 Task: Select Grocery. Add to cart, from Total Wine & More for 3390 Emily Renzelli Boulevard, San Francisco, California 94103, Cell Number 831-612-1938, following items : McFarlane''s Reserve Kentucky Straight Bourbon Whiskey (750 ml)_x000D_
 - 5, Stone Fear.Movie.Lions DIPA Can (16 oz x 6 ct)_x000D_
 - 1, Rogue Raspberry Tartlandia Sour Ale Can (12 oz)_x000D_
 - 3, Smirnoff Ice Screwdriver Bottle (11 oz x 6 ct)_x000D_
 - 5, Ropiteau Pinot Noir (750 ml)_x000D_
 - 1, Tullamore Dew (750 ml)_x000D_
 - 5, Pepsi Can (7.5 oz x 6 ct)_x000D_
 - 3, Gatorade Fruit Punch (28 oz)_x000D_
 - 1, Sol Bottle (11 oz x 12 ct)_x000D_
 - 5, Good Crisp Original (5.6 oz)_x000D_
 - 1
Action: Mouse moved to (308, 105)
Screenshot: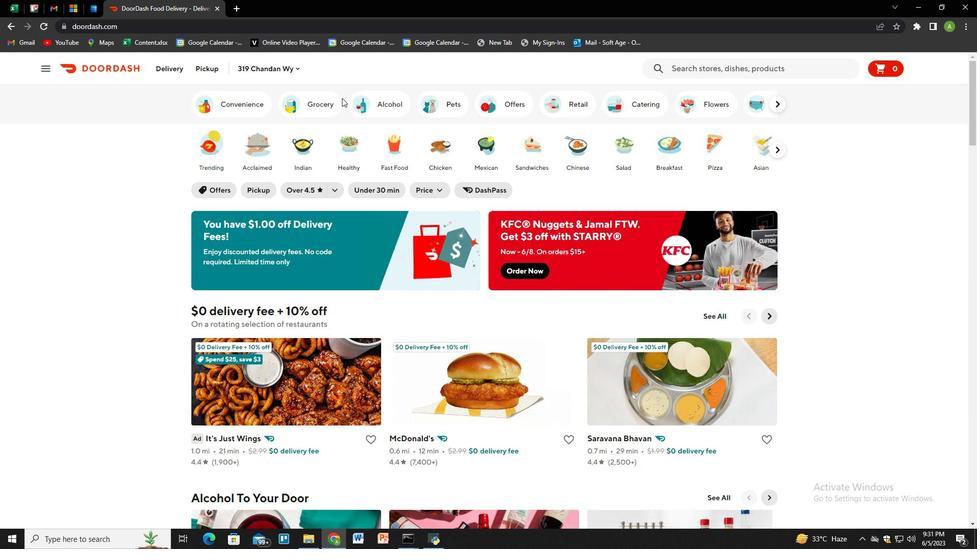 
Action: Mouse pressed left at (308, 105)
Screenshot: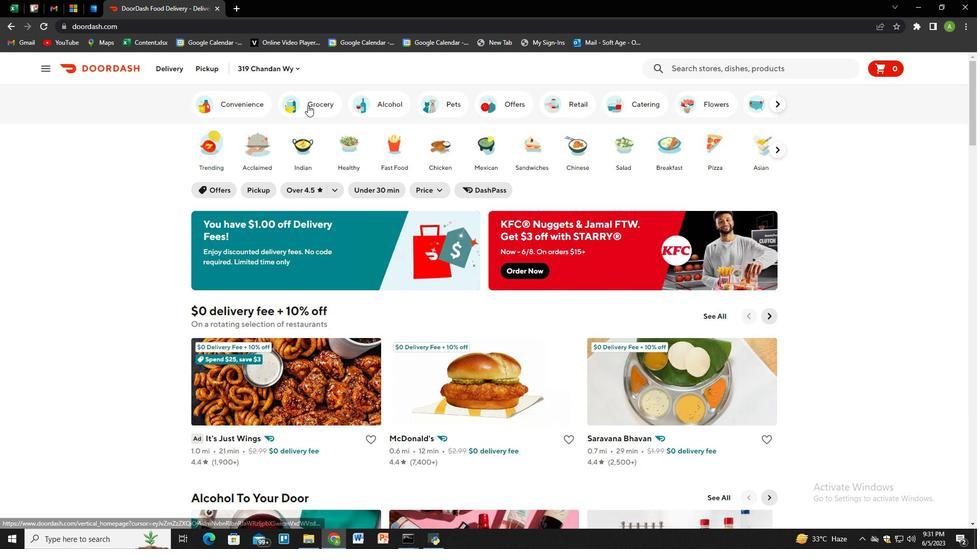 
Action: Mouse moved to (557, 498)
Screenshot: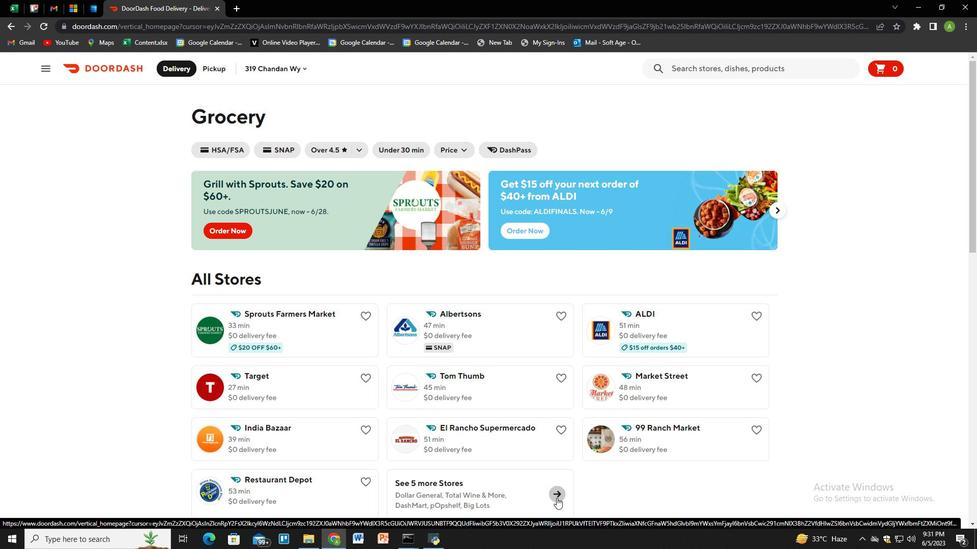 
Action: Mouse pressed left at (557, 498)
Screenshot: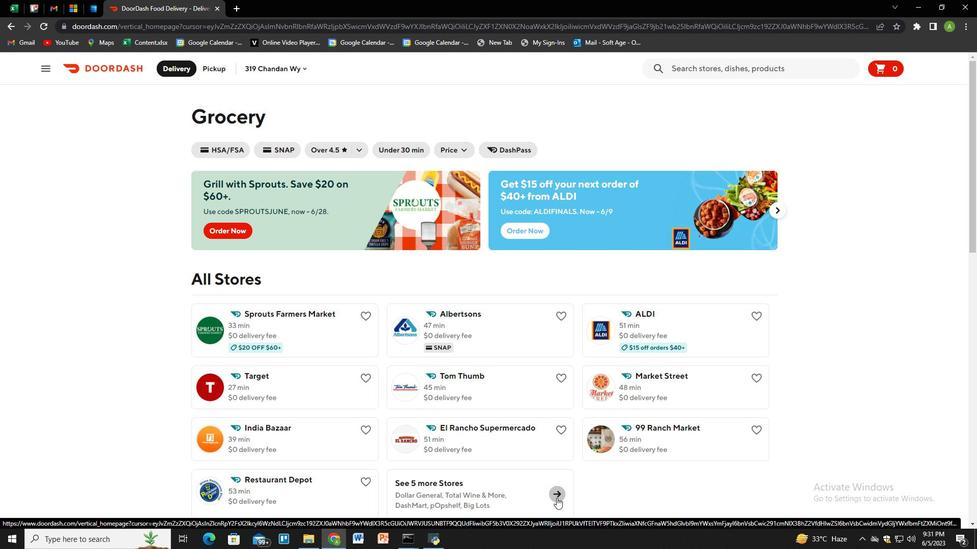 
Action: Mouse moved to (648, 322)
Screenshot: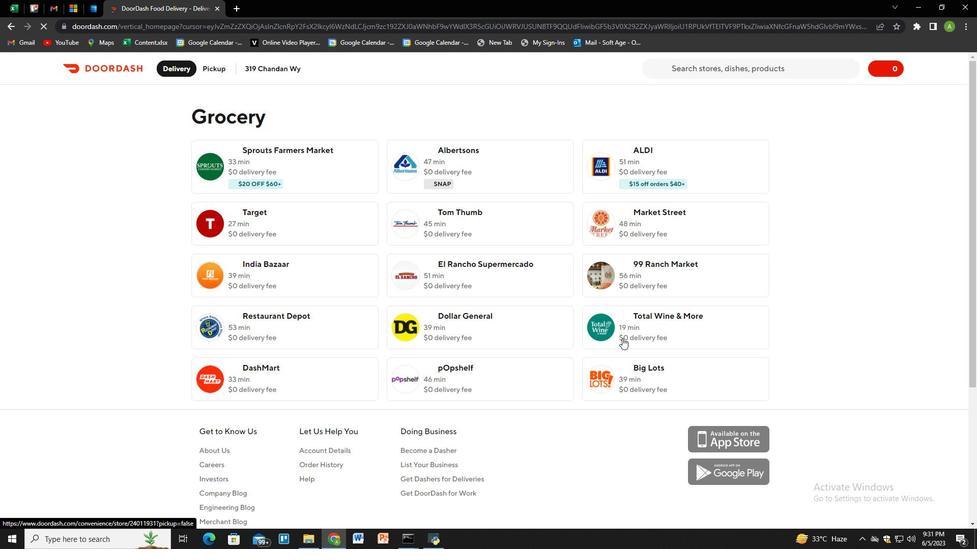 
Action: Mouse pressed left at (648, 322)
Screenshot: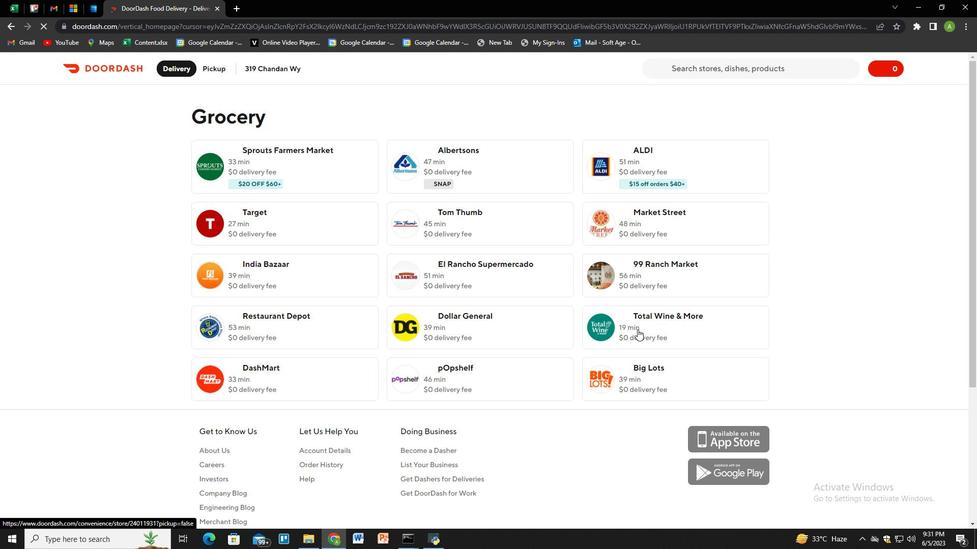 
Action: Mouse moved to (217, 68)
Screenshot: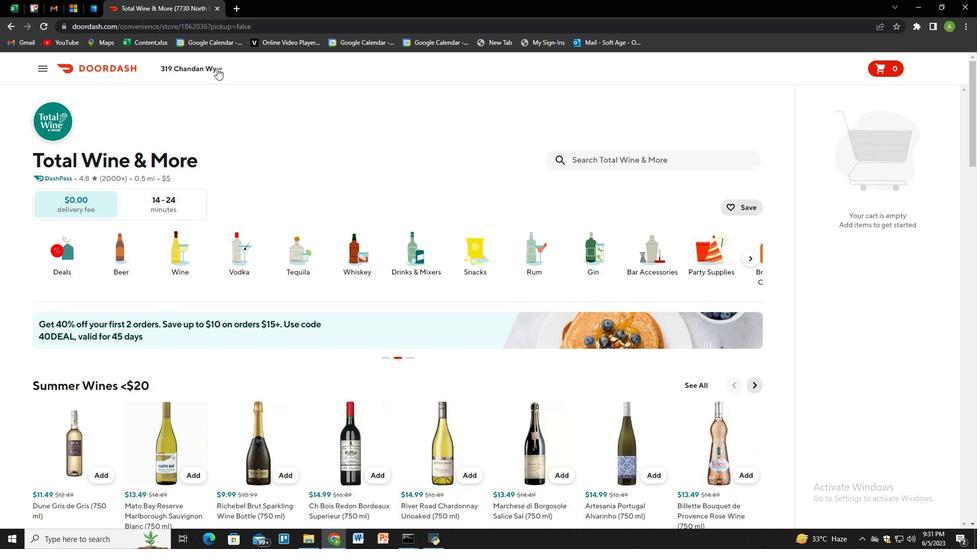 
Action: Mouse pressed left at (217, 68)
Screenshot: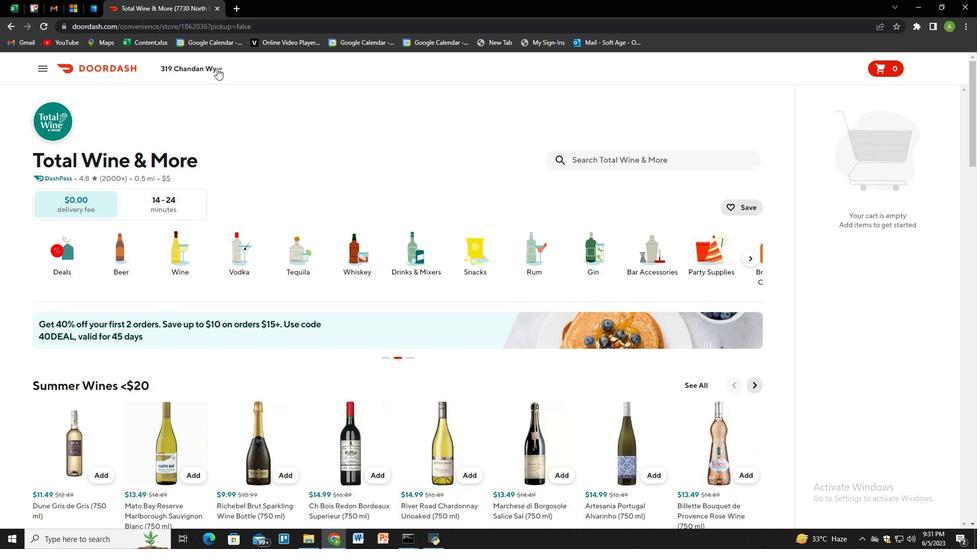 
Action: Mouse moved to (220, 110)
Screenshot: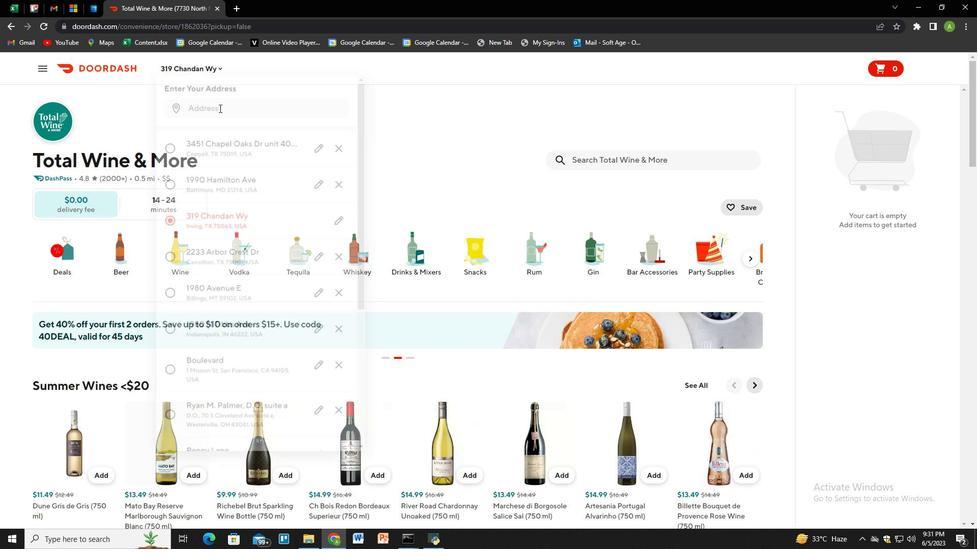 
Action: Mouse pressed left at (220, 110)
Screenshot: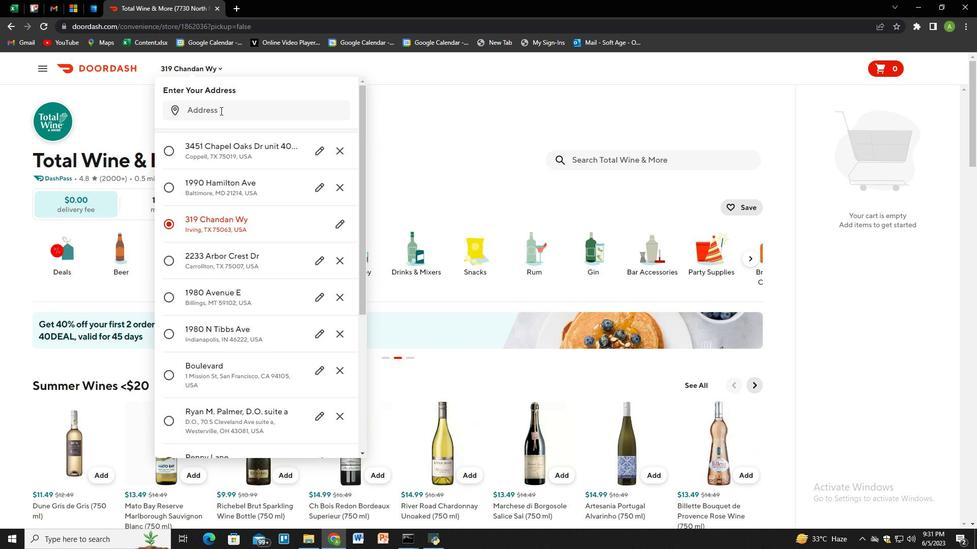 
Action: Key pressed 3390<Key.space>emily<Key.space>renzelli<Key.space>boulr<Key.backspace>evard,<Key.space>francisco,<Key.space>california<Key.space>94103<Key.enter>
Screenshot: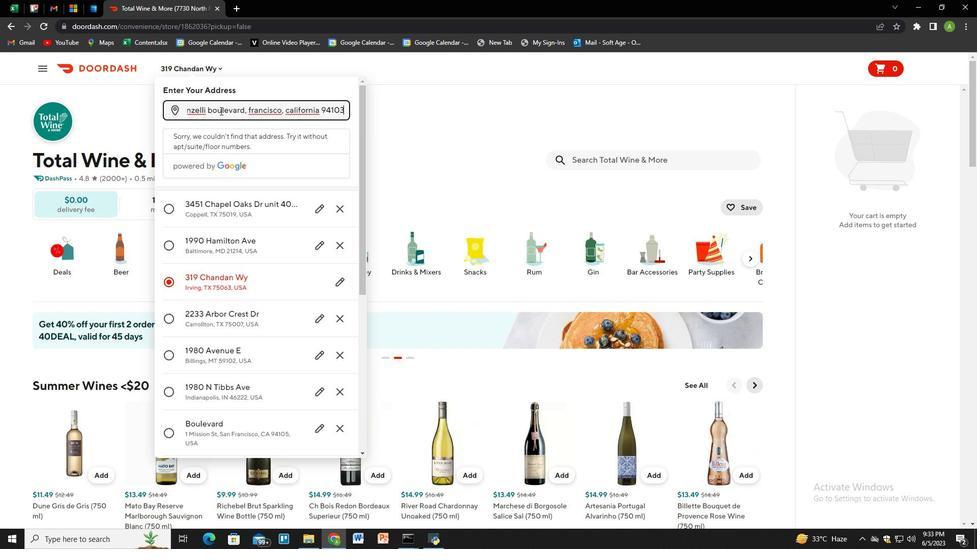 
Action: Mouse moved to (307, 426)
Screenshot: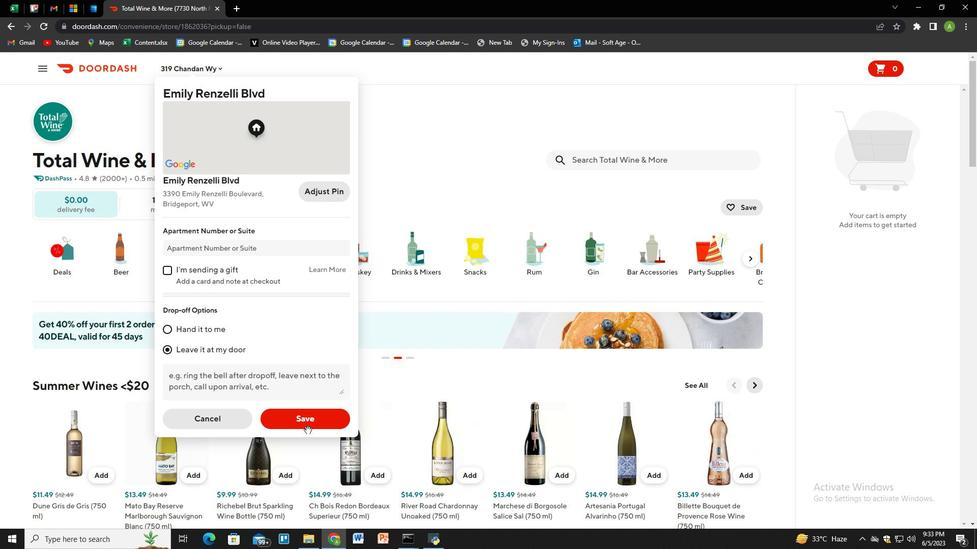 
Action: Mouse scrolled (307, 426) with delta (0, 0)
Screenshot: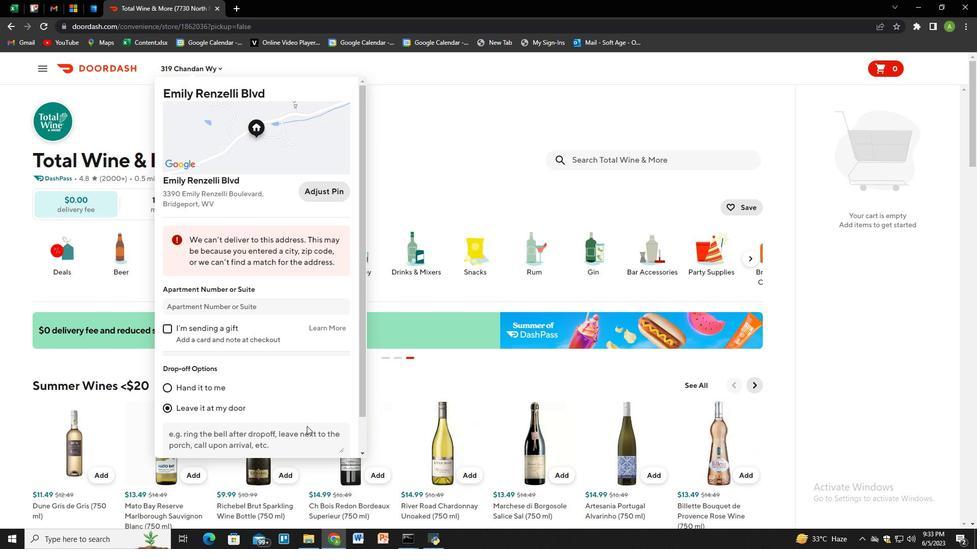 
Action: Mouse scrolled (307, 426) with delta (0, 0)
Screenshot: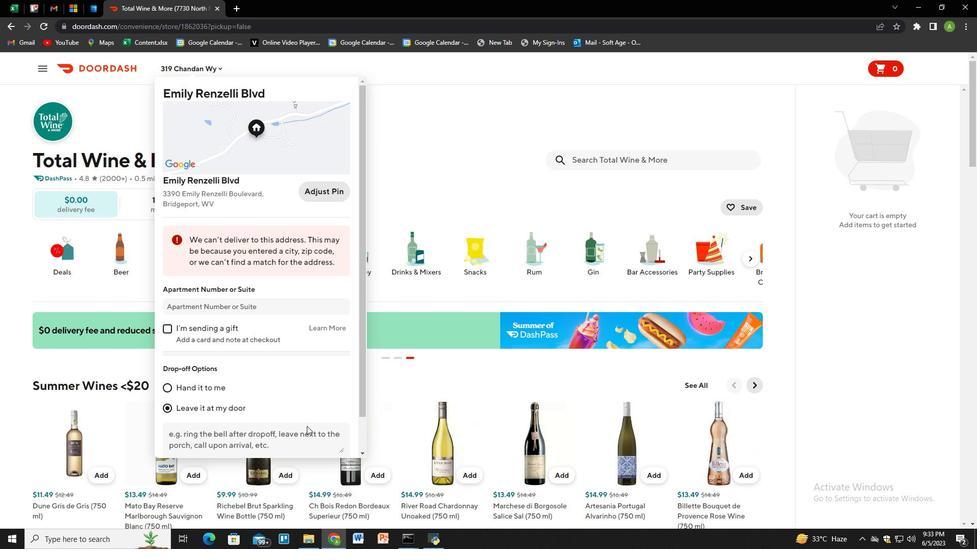 
Action: Mouse scrolled (307, 427) with delta (0, 0)
Screenshot: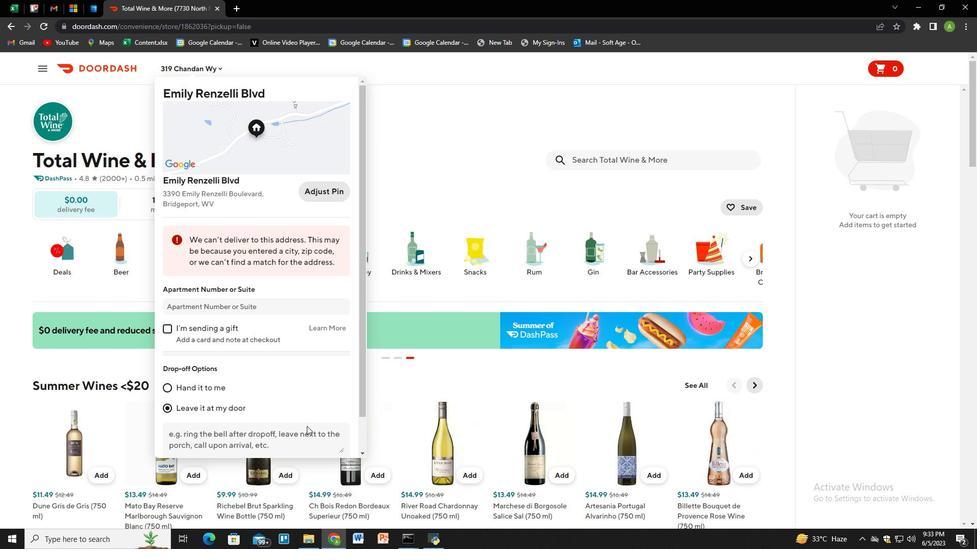 
Action: Mouse moved to (311, 442)
Screenshot: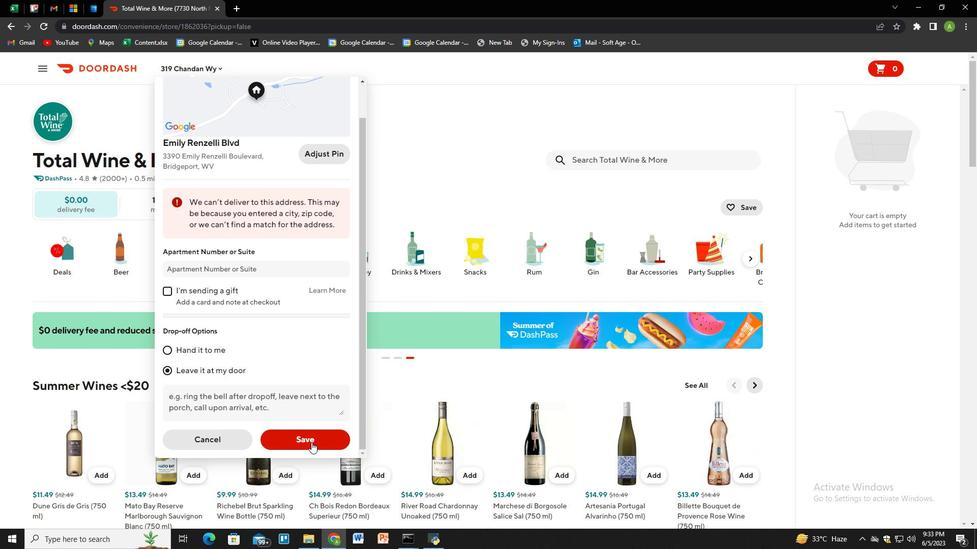 
Action: Mouse pressed left at (311, 442)
Screenshot: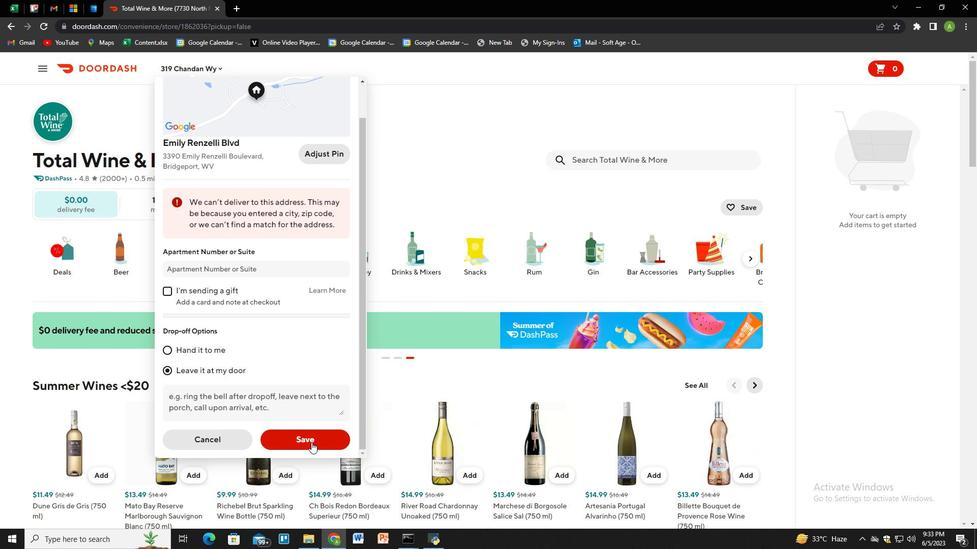 
Action: Mouse moved to (611, 160)
Screenshot: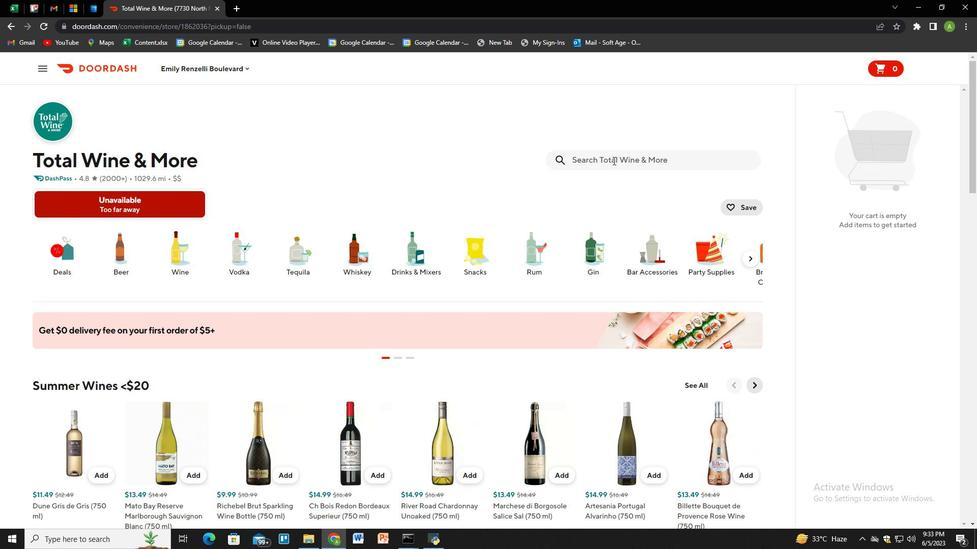 
Action: Mouse pressed left at (611, 160)
Screenshot: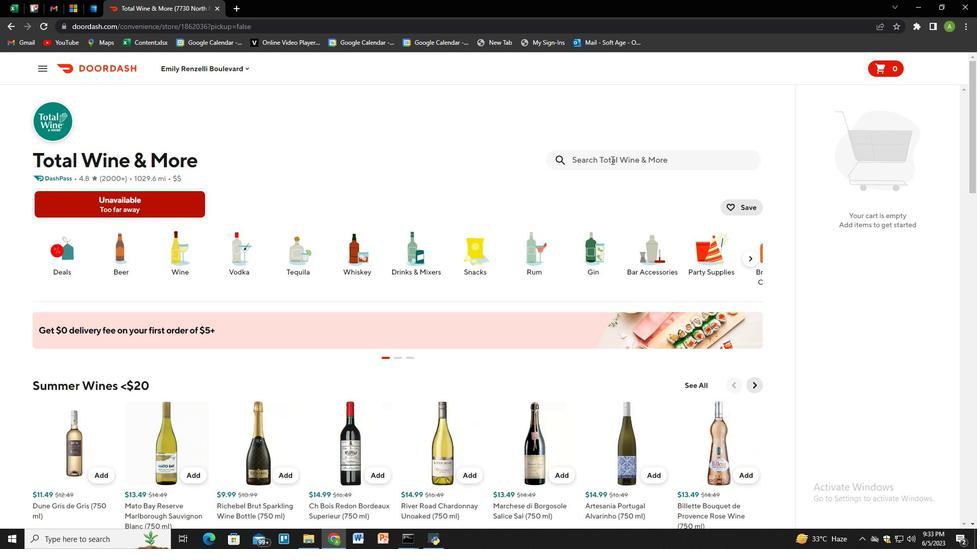 
Action: Key pressed mcfarlane<Key.shift_r>"s<Key.space>reserve<Key.space>kentucky<Key.space>straight<Key.space>bourbon<Key.space>whiskey<Key.space><Key.shift_r><Key.shift_r><Key.shift_r><Key.shift_r><Key.shift_r><Key.shift_r><Key.shift_r>(750<Key.space>ml<Key.shift_r>)<Key.enter>
Screenshot: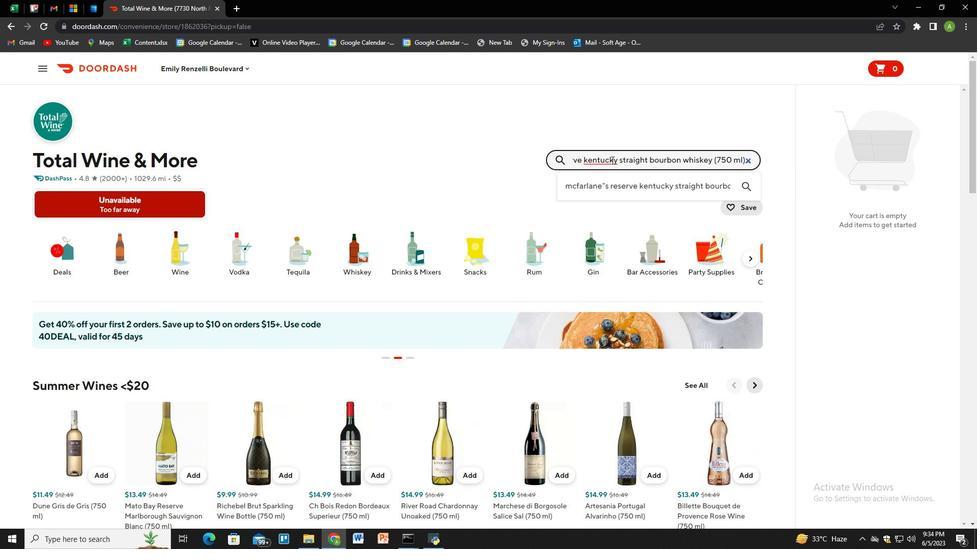 
Action: Mouse moved to (176, 261)
Screenshot: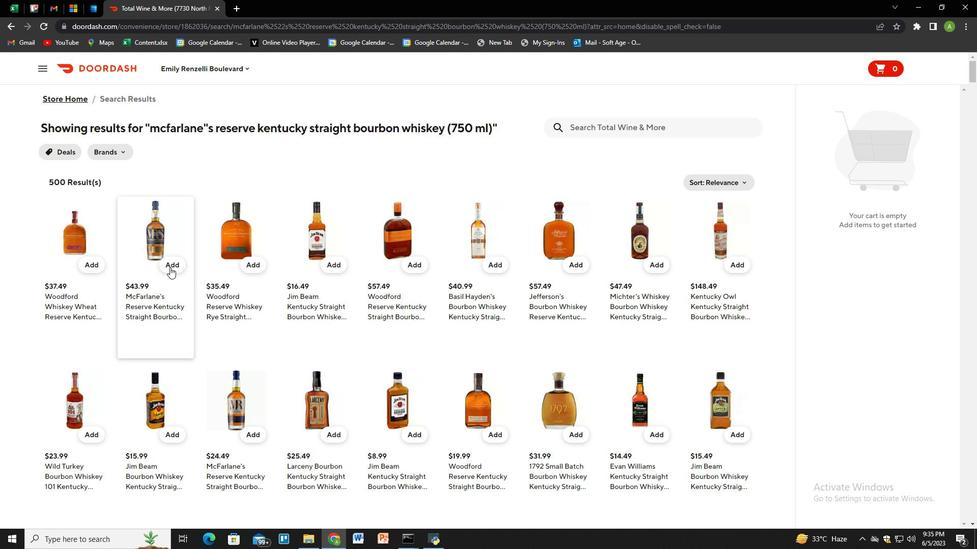 
Action: Mouse pressed left at (176, 261)
Screenshot: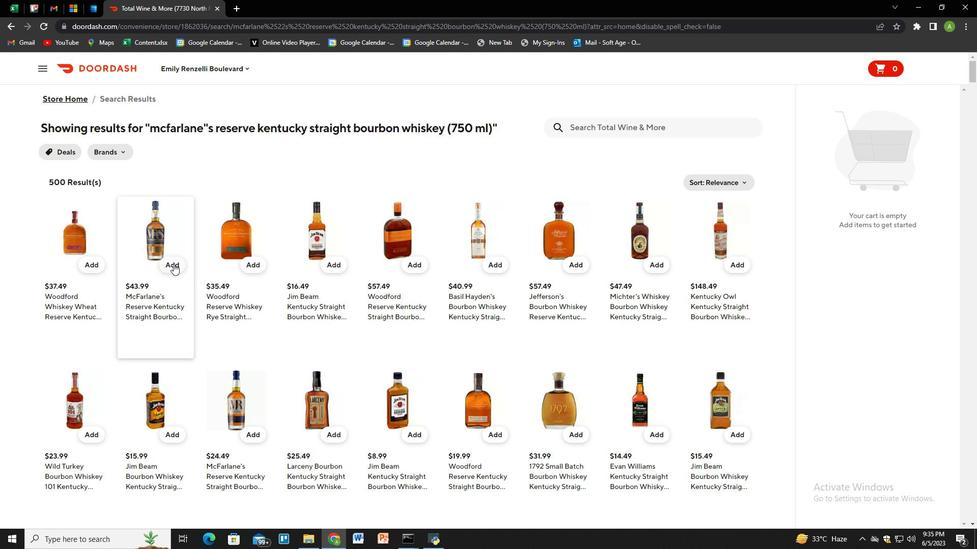 
Action: Mouse moved to (944, 179)
Screenshot: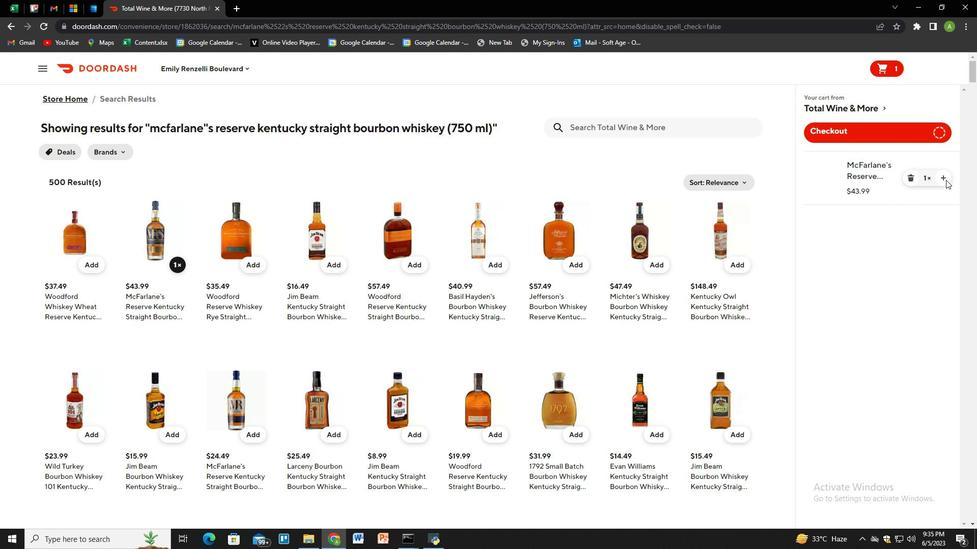 
Action: Mouse pressed left at (944, 179)
Screenshot: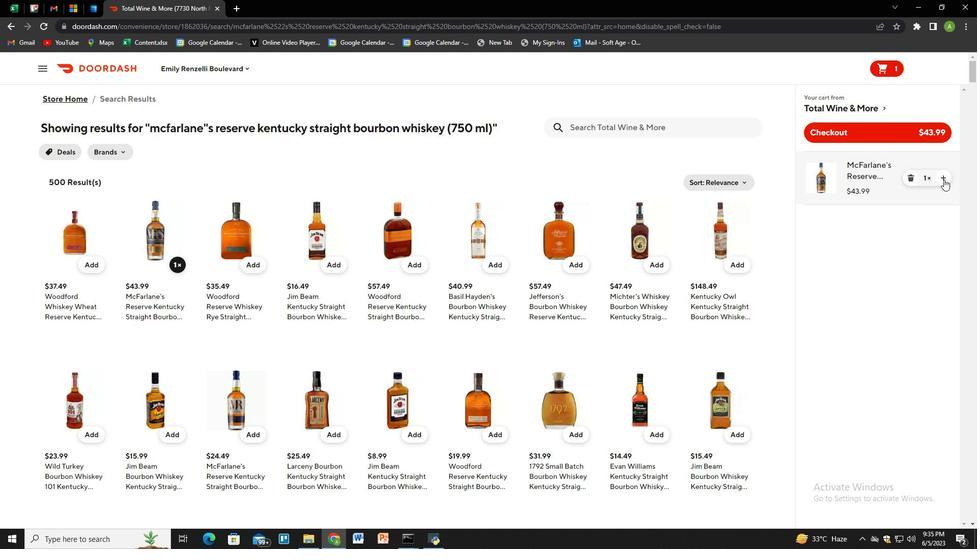 
Action: Mouse pressed left at (944, 179)
Screenshot: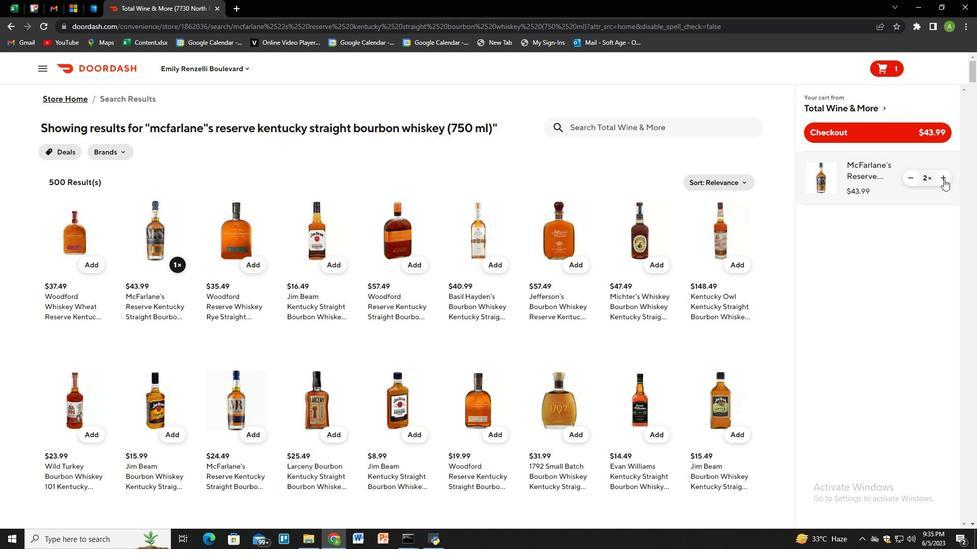 
Action: Mouse pressed left at (944, 179)
Screenshot: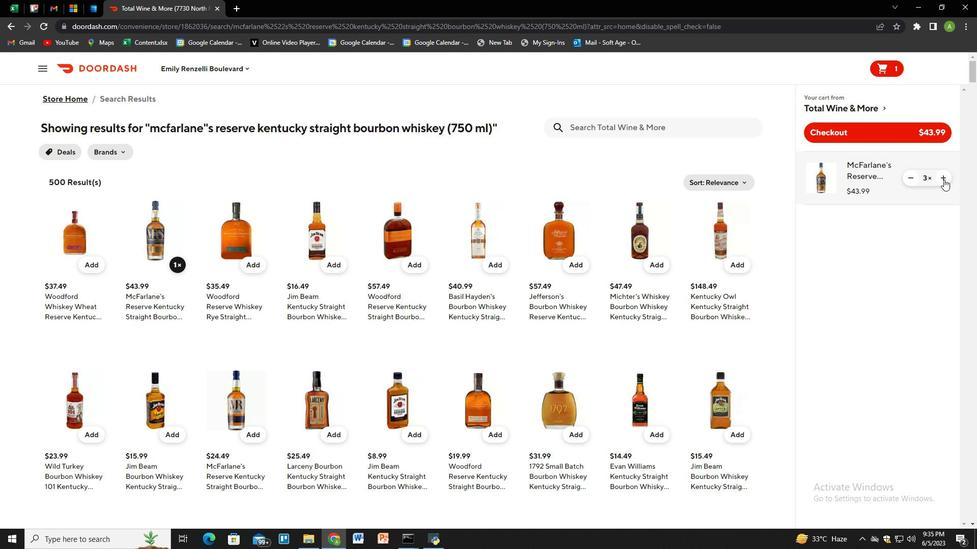 
Action: Mouse pressed left at (944, 179)
Screenshot: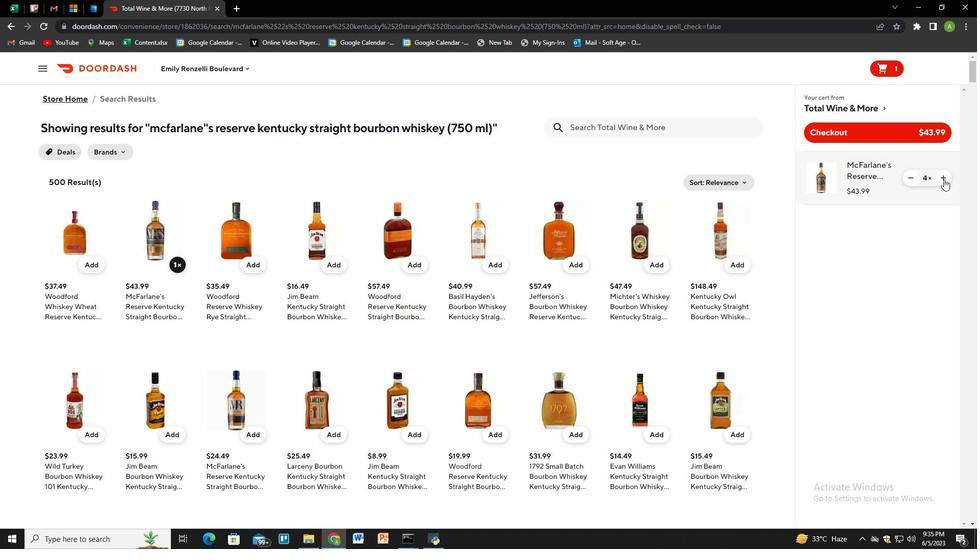 
Action: Mouse moved to (629, 126)
Screenshot: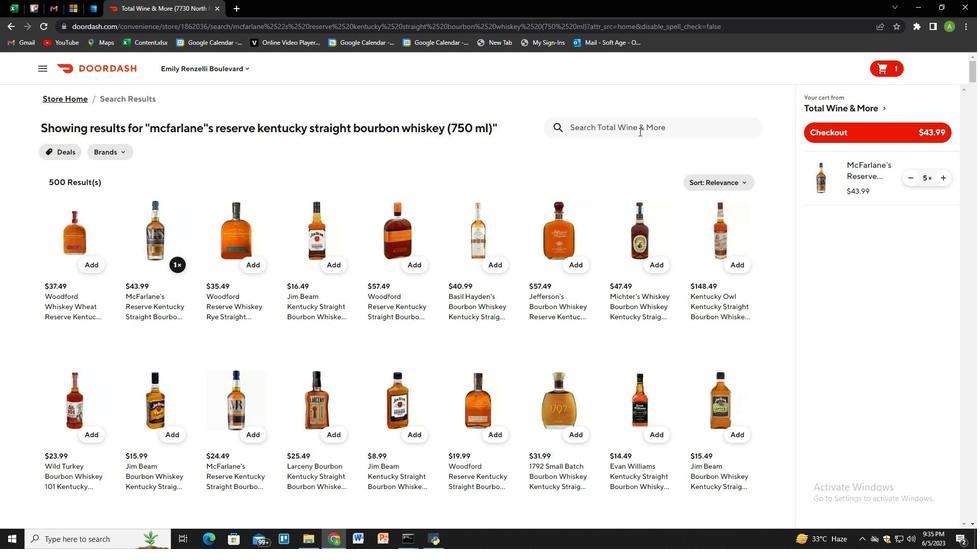 
Action: Mouse pressed left at (629, 126)
Screenshot: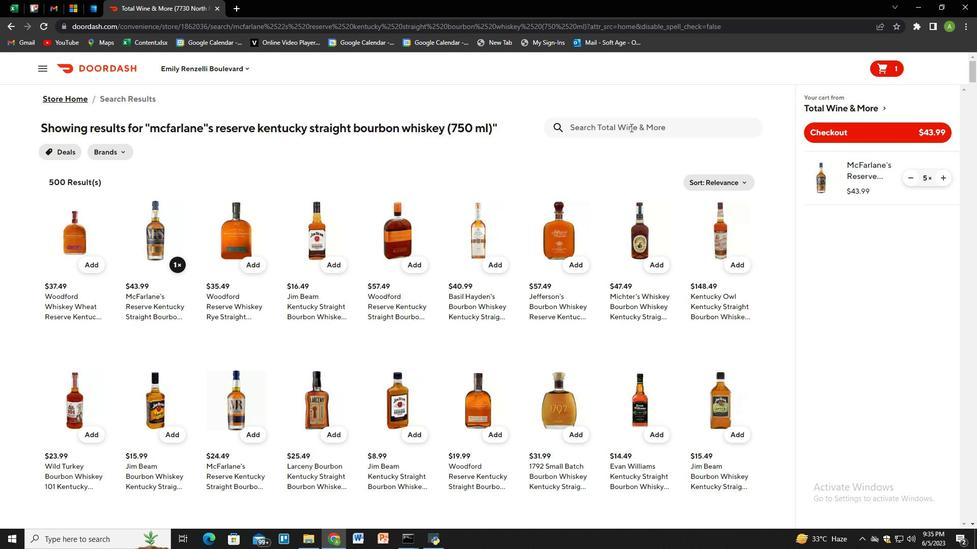 
Action: Mouse moved to (627, 126)
Screenshot: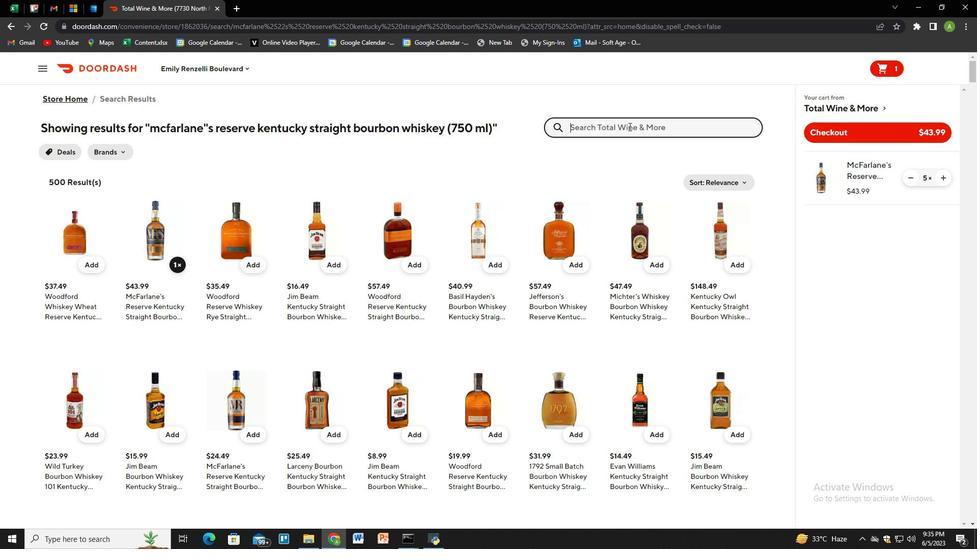 
Action: Key pressed stone<Key.space>fer<Key.backspace>ar.<Key.space>movir<Key.backspace>e.lions<Key.space>dipa<Key.space>can<Key.space><Key.shift_r>(16<Key.space>oz<Key.space>x<Key.space>6<Key.space>ct<Key.shift_r>)<Key.enter>
Screenshot: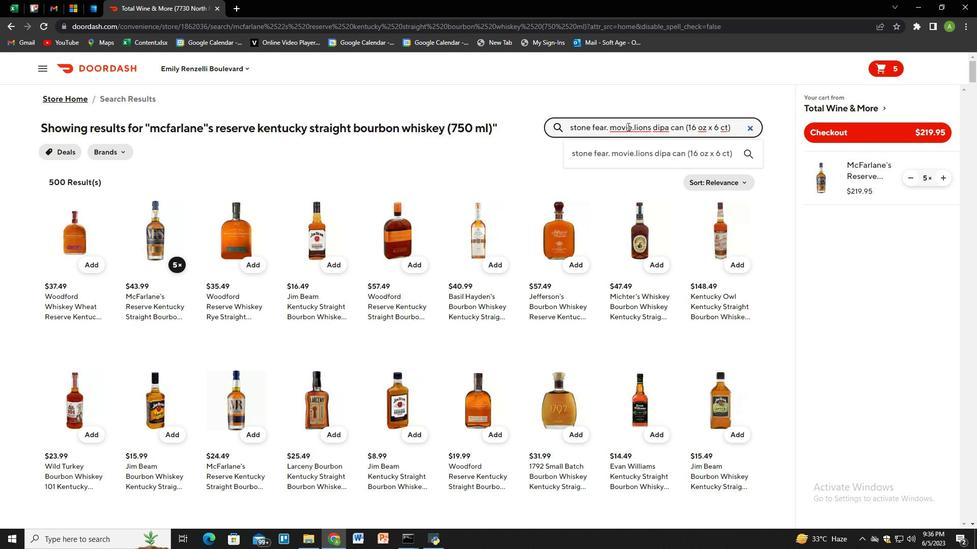 
Action: Mouse moved to (666, 128)
Screenshot: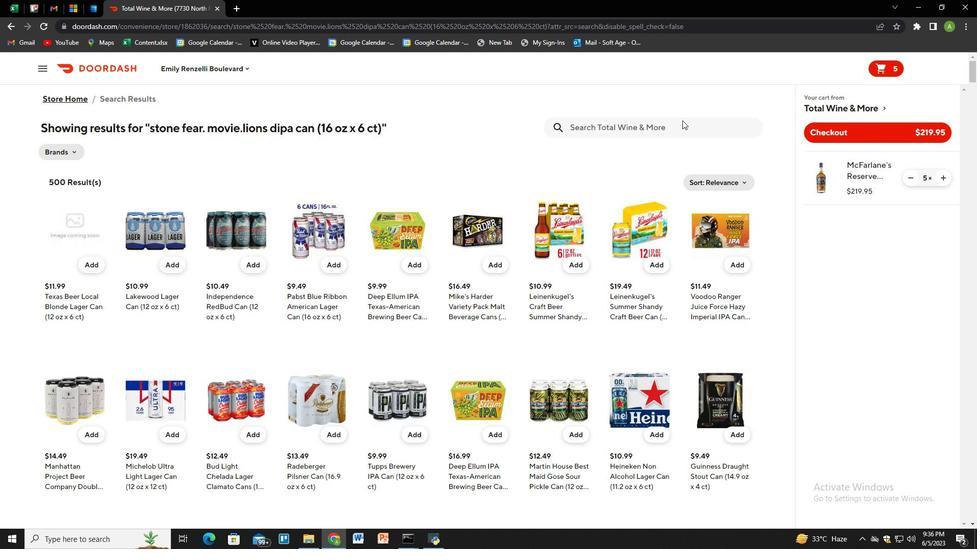 
Action: Mouse pressed left at (666, 128)
Screenshot: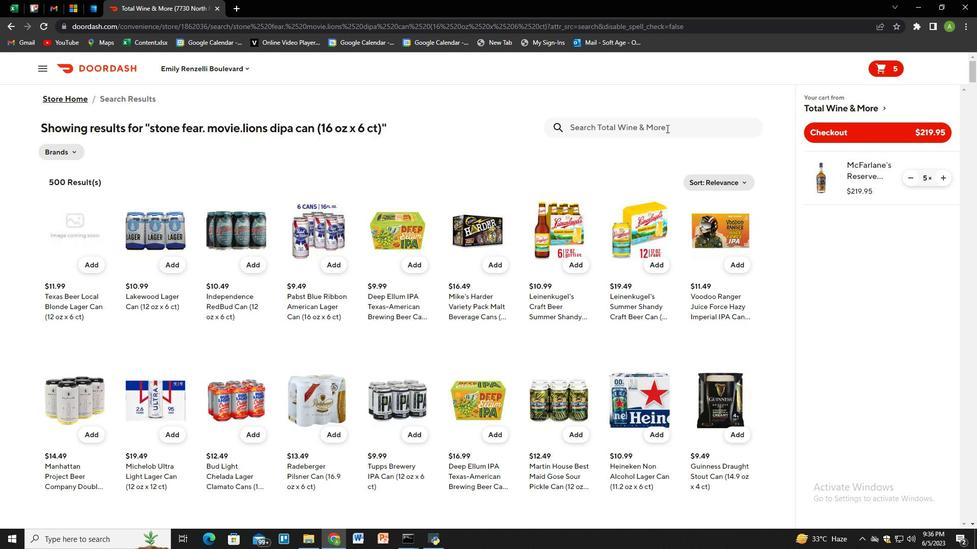 
Action: Key pressed rogue<Key.space>raspberry<Key.space>tartlandia<Key.space>sour<Key.space>ale<Key.space>can<Key.space><Key.shift_r>(12<Key.space>oz<Key.shift_r>)<Key.enter>
Screenshot: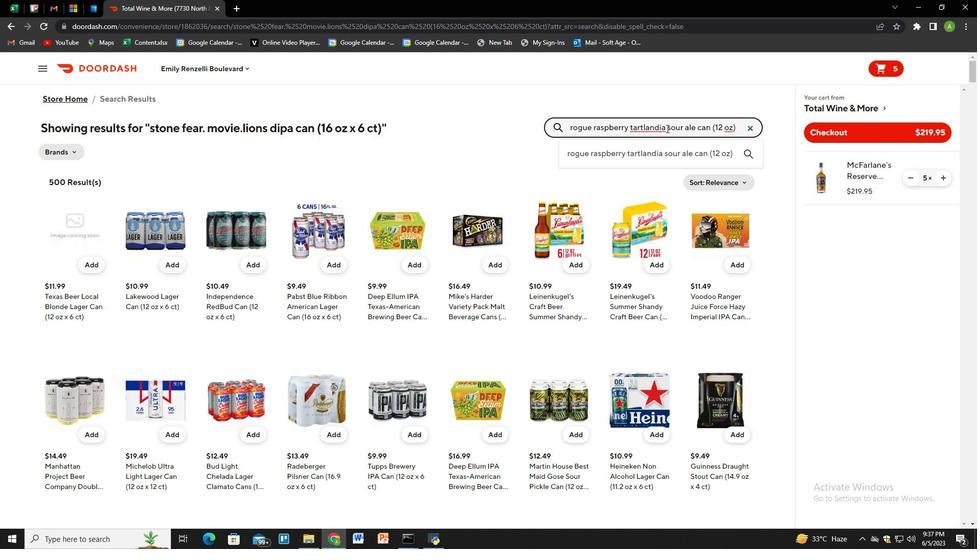
Action: Mouse moved to (94, 263)
Screenshot: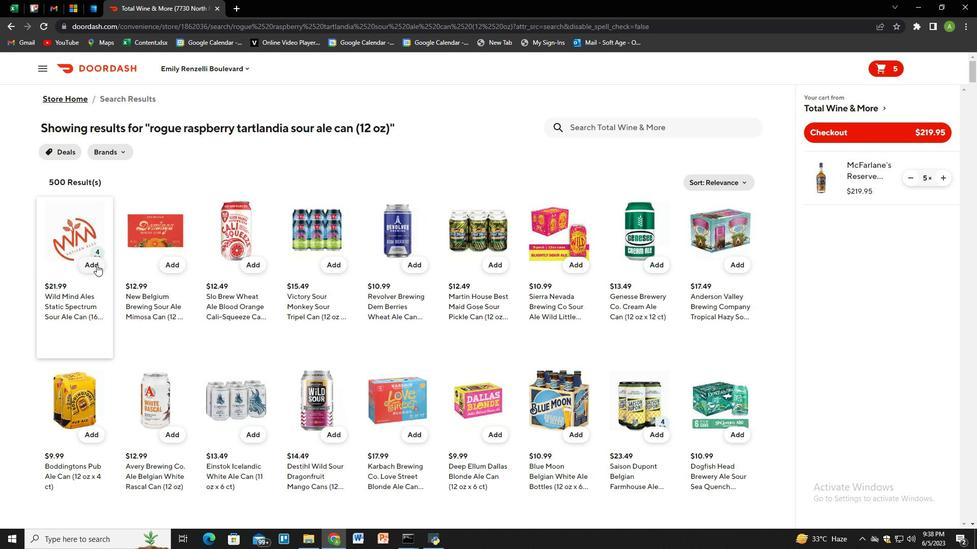 
Action: Mouse pressed left at (94, 263)
Screenshot: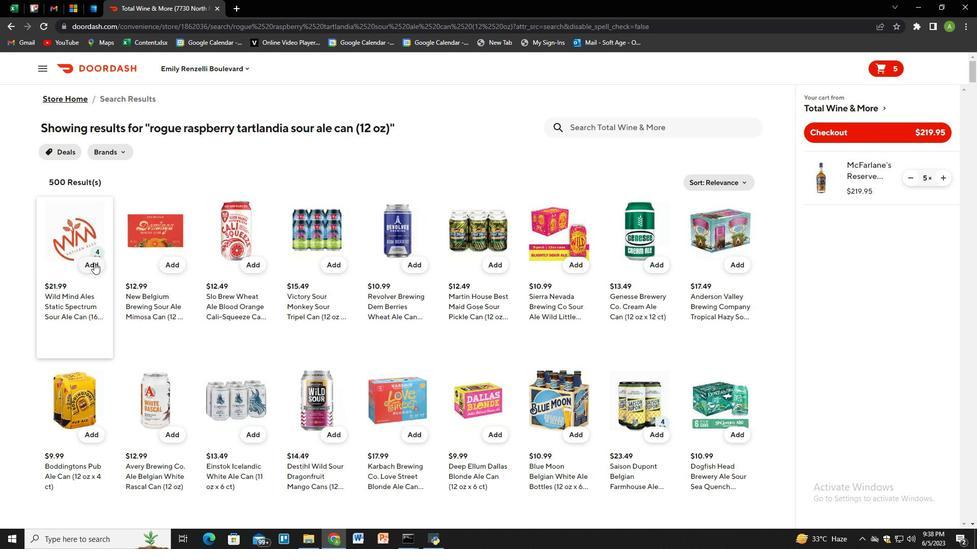 
Action: Mouse moved to (938, 230)
Screenshot: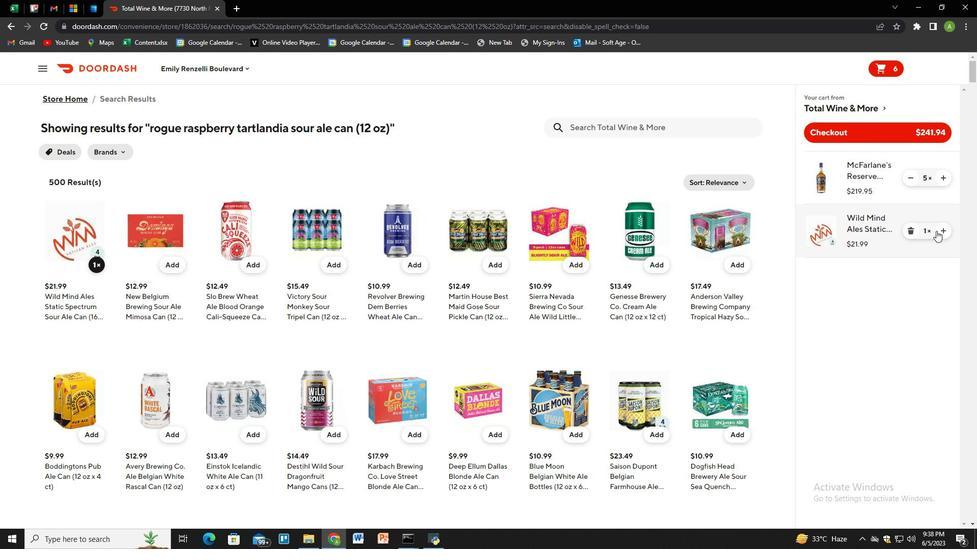 
Action: Mouse pressed left at (938, 230)
Screenshot: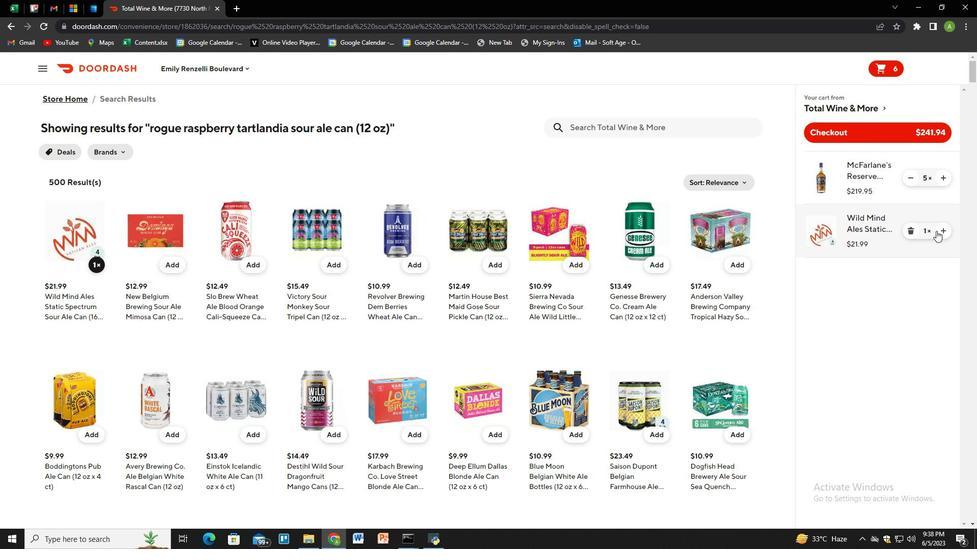 
Action: Mouse pressed left at (938, 230)
Screenshot: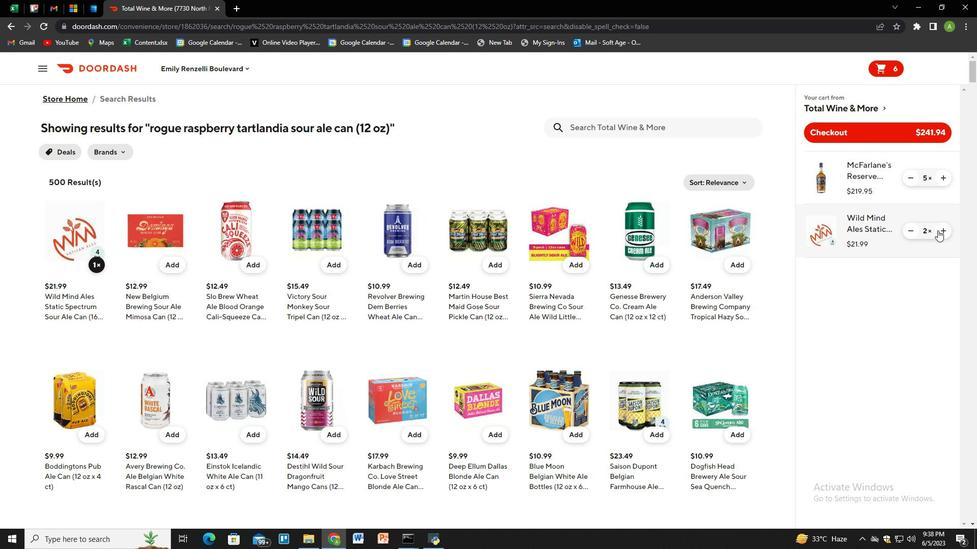 
Action: Mouse moved to (597, 120)
Screenshot: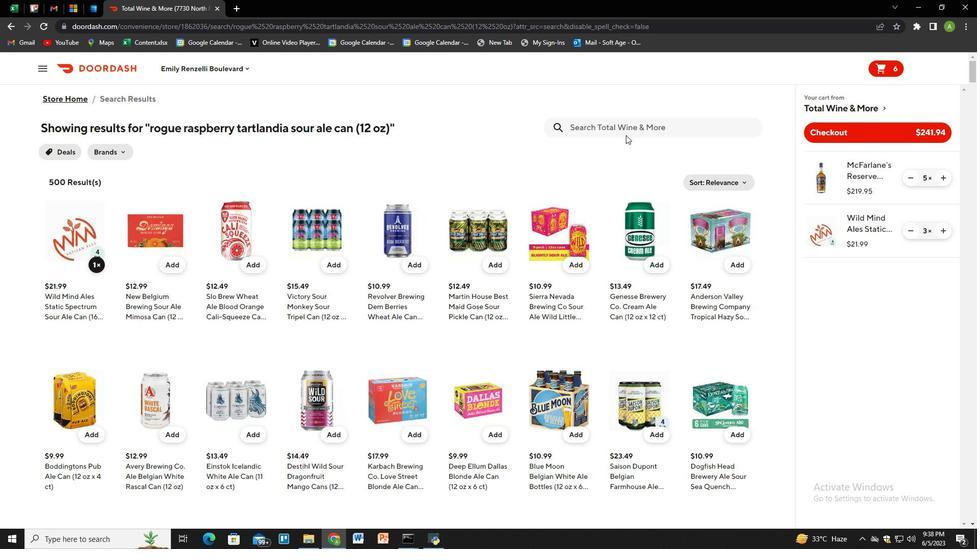 
Action: Mouse pressed left at (597, 120)
Screenshot: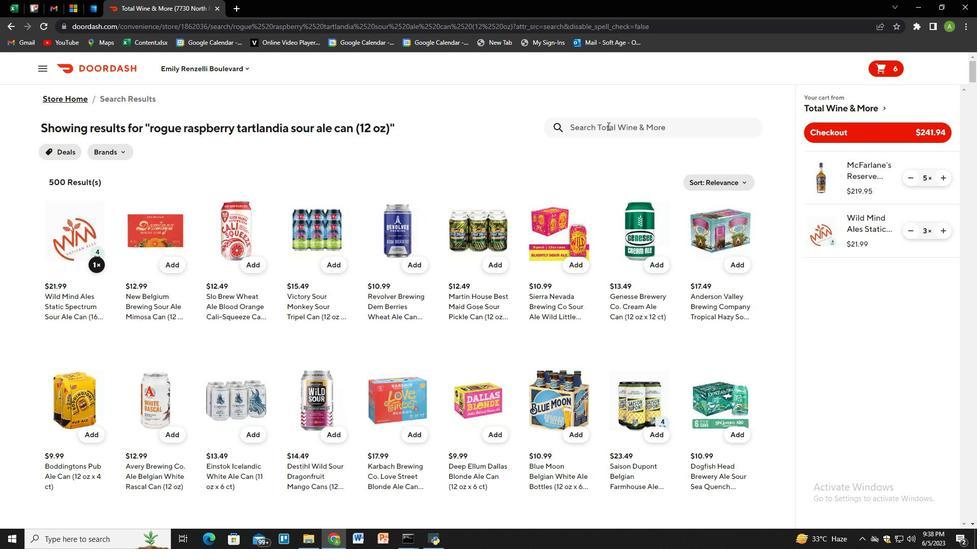 
Action: Mouse moved to (488, 162)
Screenshot: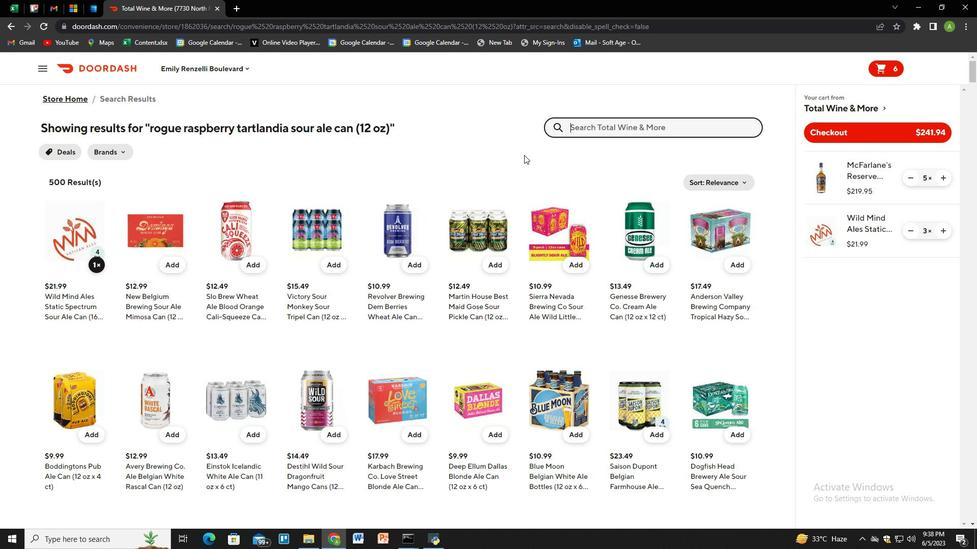 
Action: Key pressed smirnoff<Key.space>ice<Key.space>screwdriver<Key.space>bottle<Key.space><Key.shift_r>(11<Key.space>oz<Key.space>x<Key.space>6<Key.space>ct<Key.shift_r><Key.shift_r><Key.shift_r>)<Key.enter>
Screenshot: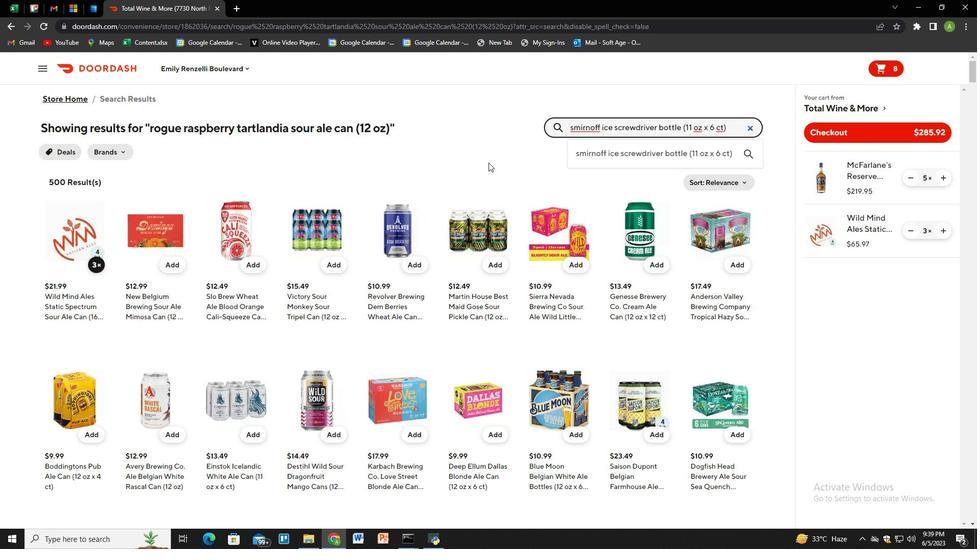
Action: Mouse moved to (87, 264)
Screenshot: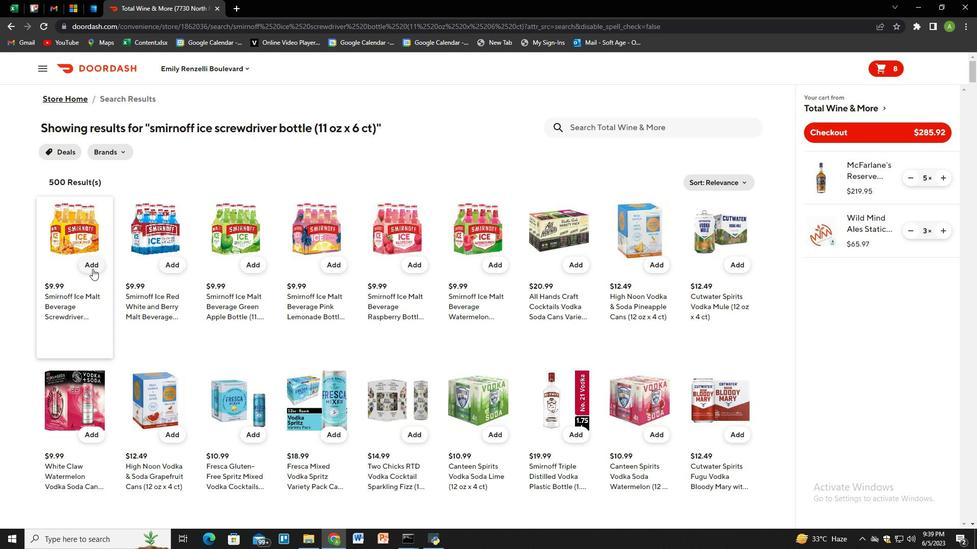 
Action: Mouse pressed left at (87, 264)
Screenshot: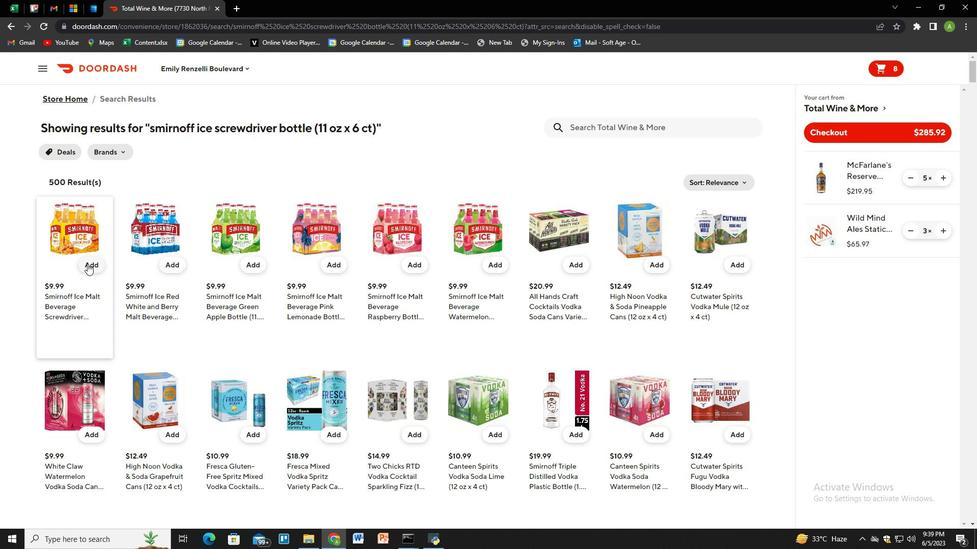 
Action: Mouse moved to (945, 280)
Screenshot: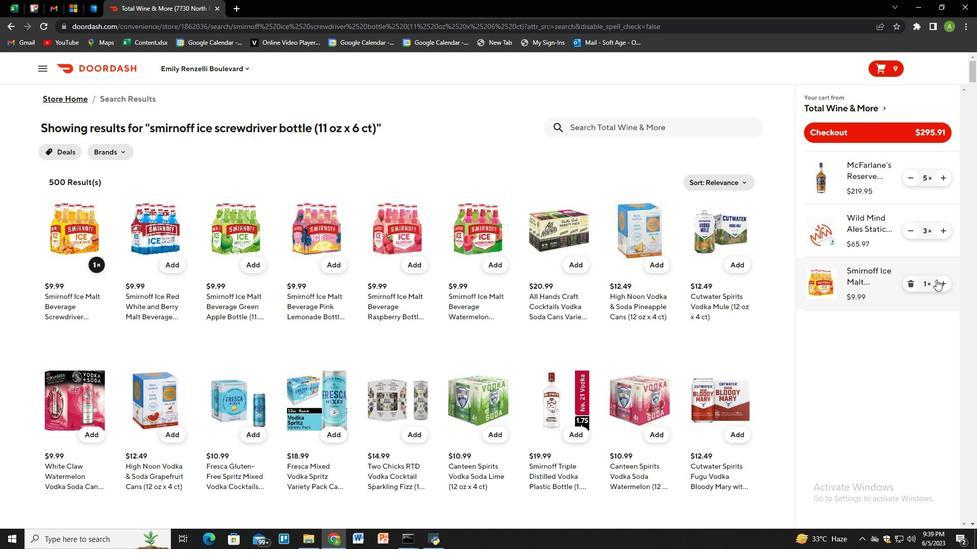 
Action: Mouse pressed left at (945, 280)
Screenshot: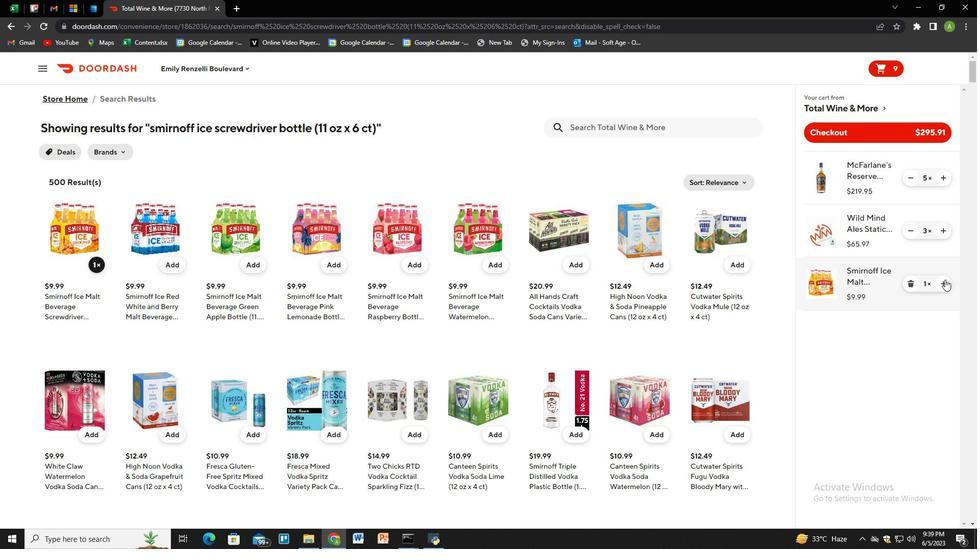 
Action: Mouse pressed left at (945, 280)
Screenshot: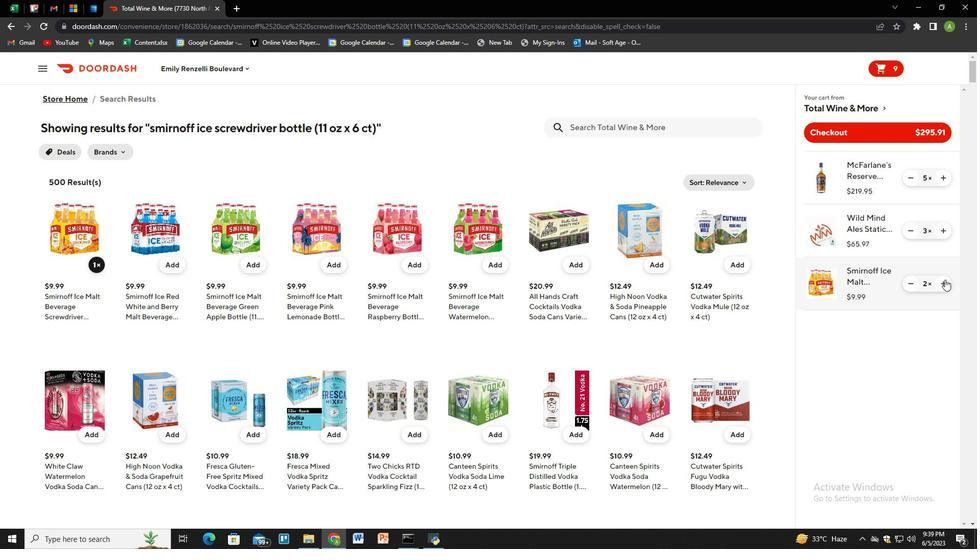 
Action: Mouse pressed left at (945, 280)
Screenshot: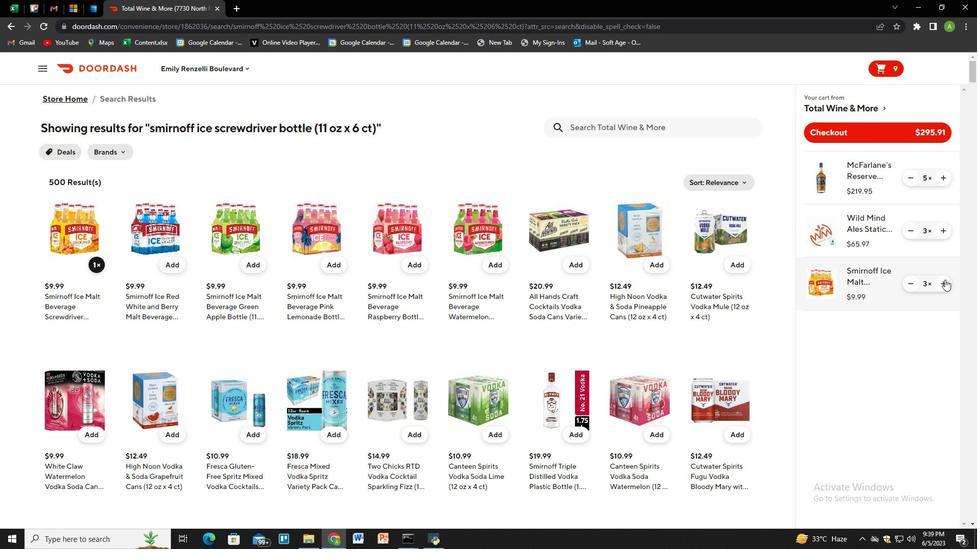 
Action: Mouse pressed left at (945, 280)
Screenshot: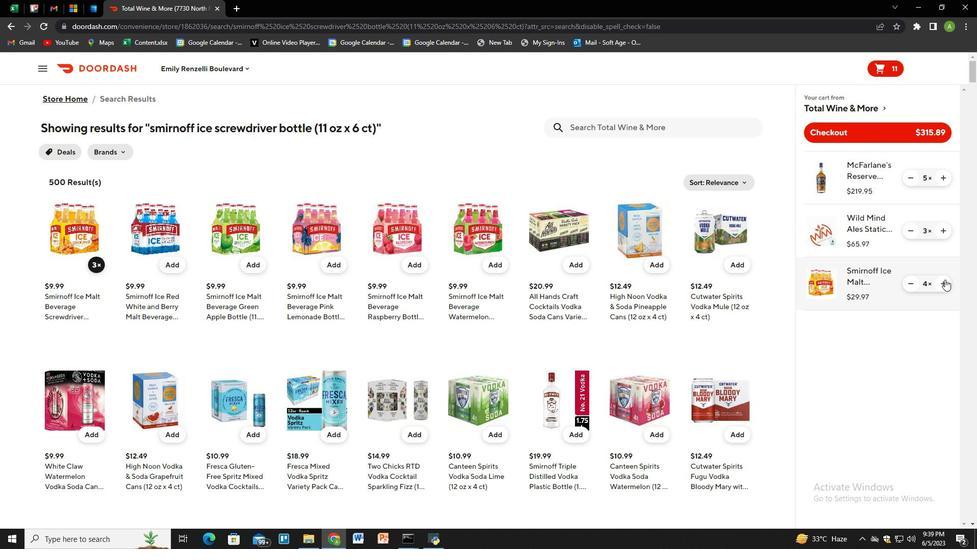 
Action: Mouse moved to (606, 128)
Screenshot: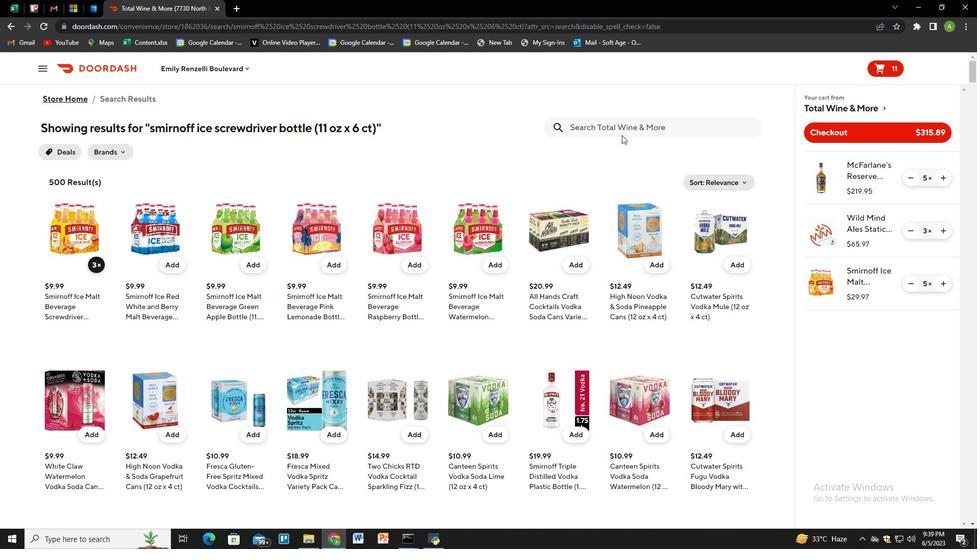 
Action: Mouse pressed left at (606, 128)
Screenshot: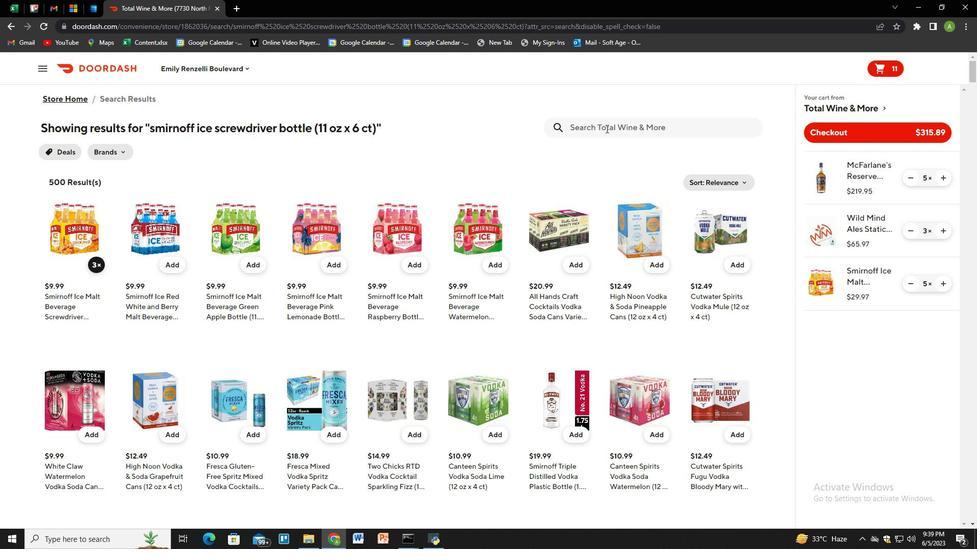 
Action: Mouse moved to (606, 128)
Screenshot: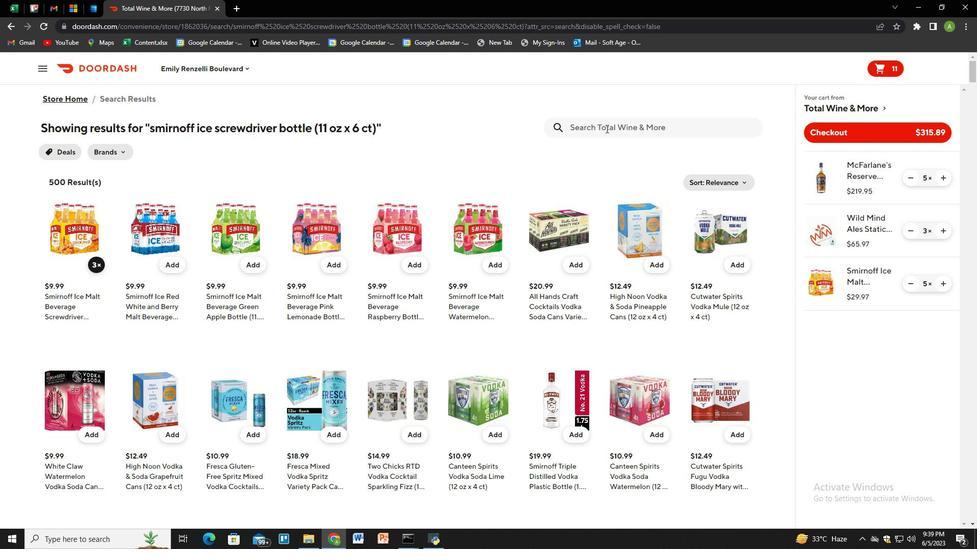 
Action: Key pressed ropiteau<Key.space>pio<Key.backspace>not<Key.space>noir<Key.space><Key.shift_r>(750<Key.space>ml<Key.shift_r>)<Key.enter>
Screenshot: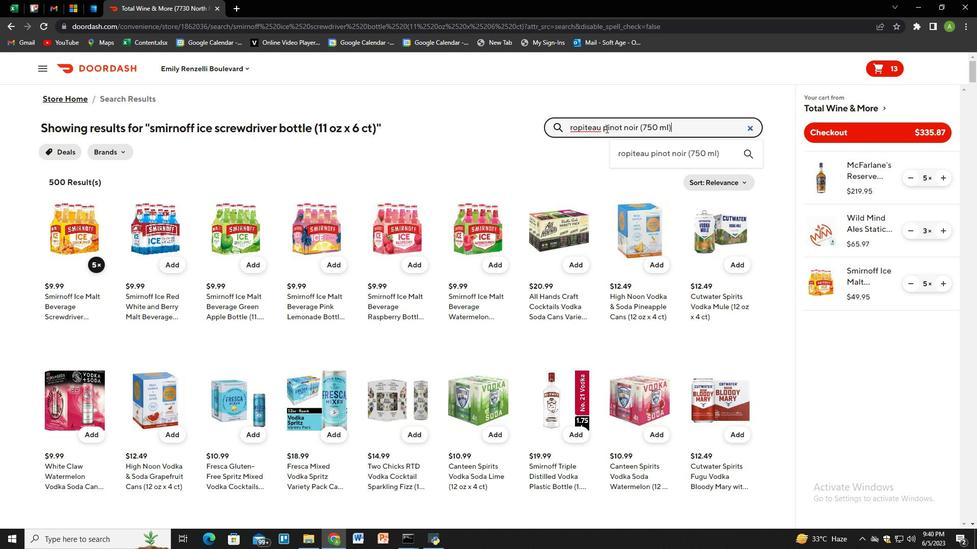 
Action: Mouse moved to (95, 264)
Screenshot: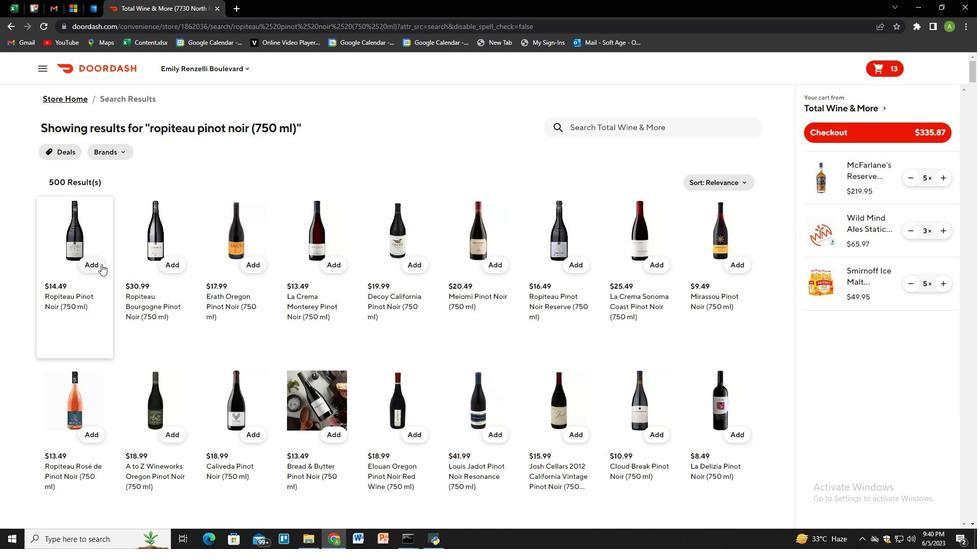 
Action: Mouse pressed left at (95, 264)
Screenshot: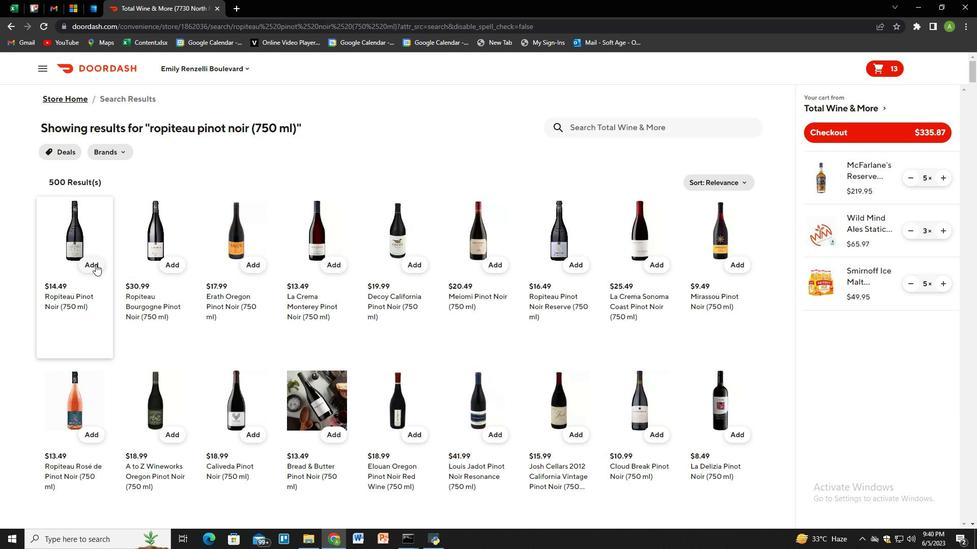 
Action: Mouse moved to (588, 131)
Screenshot: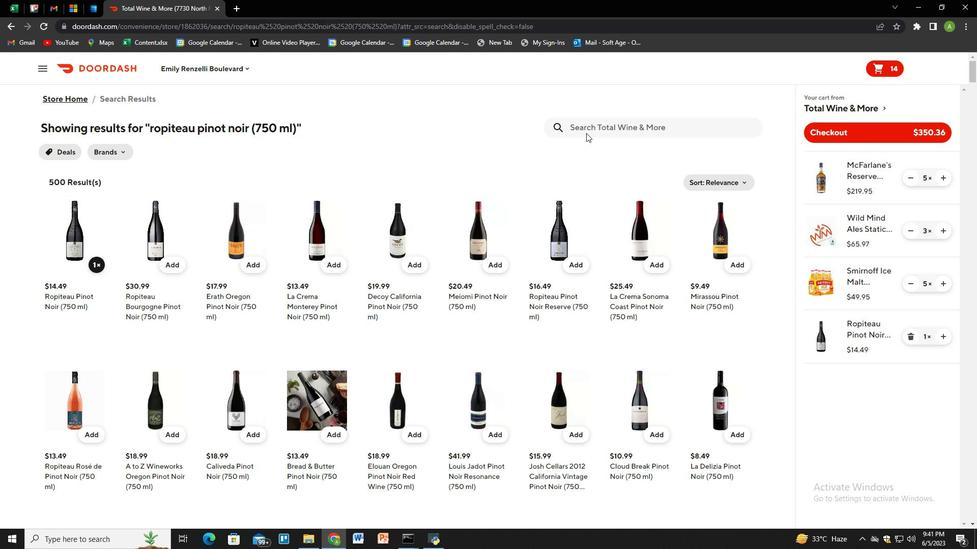 
Action: Mouse pressed left at (588, 131)
Screenshot: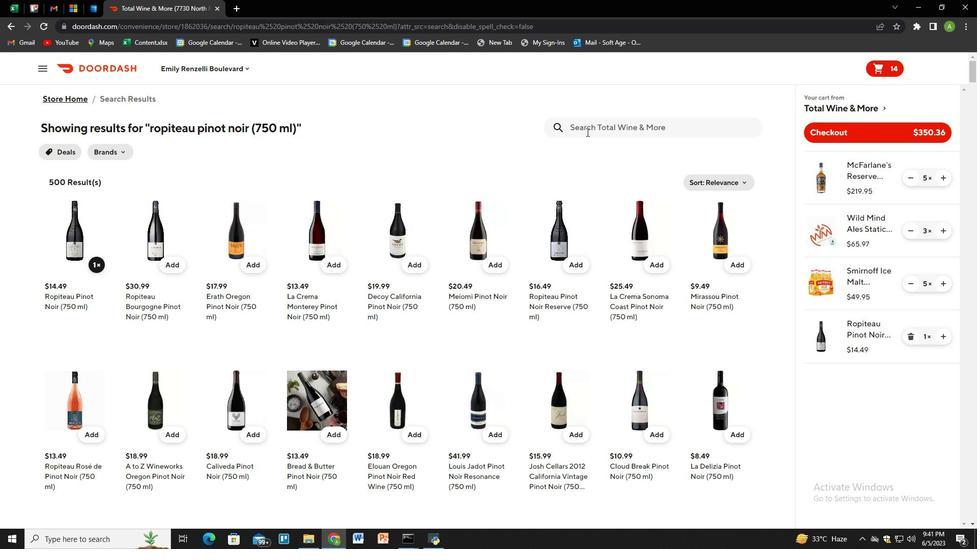 
Action: Mouse moved to (588, 130)
Screenshot: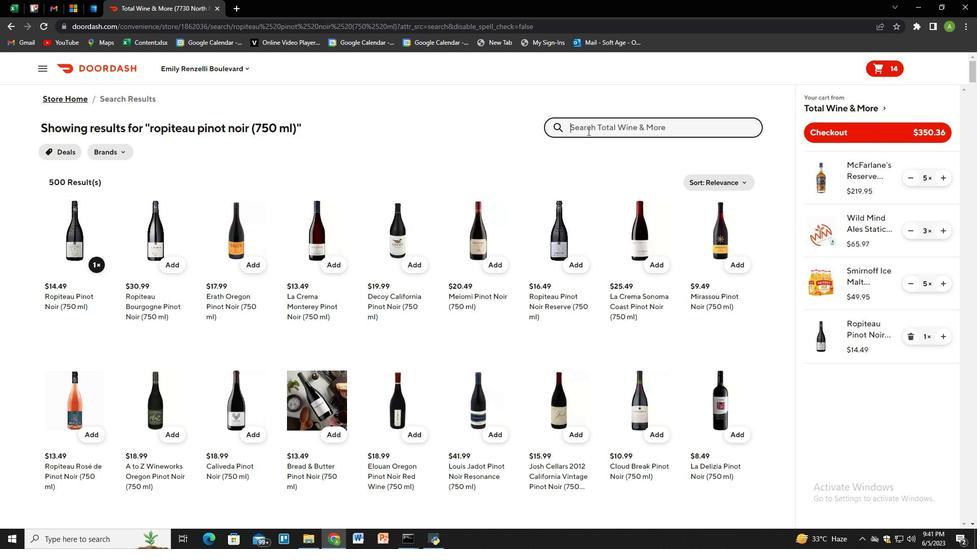 
Action: Key pressed tullan<Key.backspace>more<Key.space>dew<Key.space><Key.shift_r>(750<Key.space>ml<Key.shift_r>)<Key.enter>
Screenshot: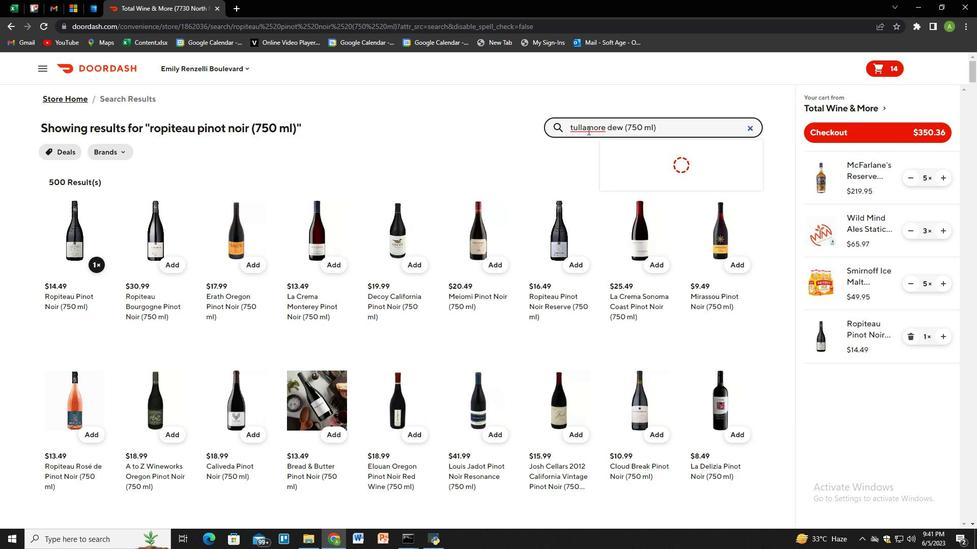 
Action: Mouse moved to (88, 265)
Screenshot: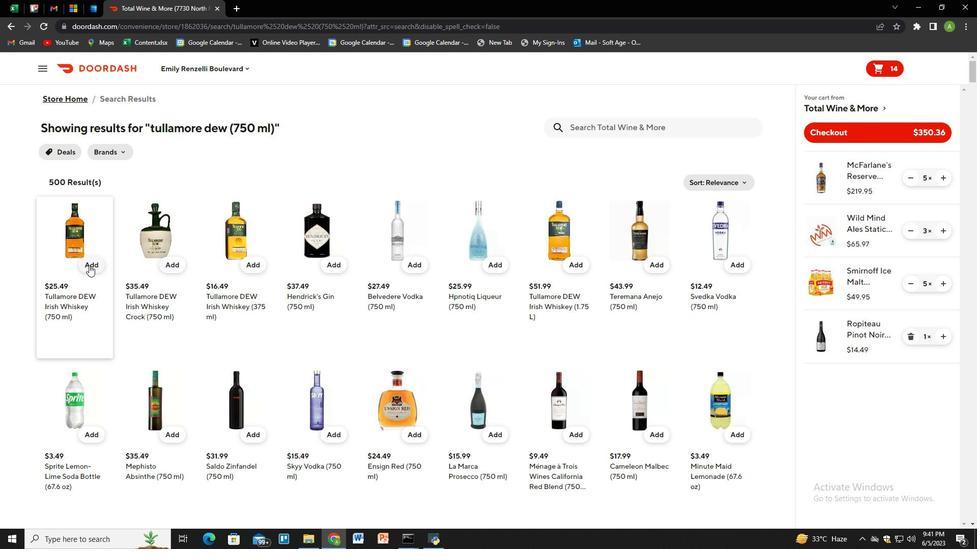
Action: Mouse pressed left at (88, 265)
Screenshot: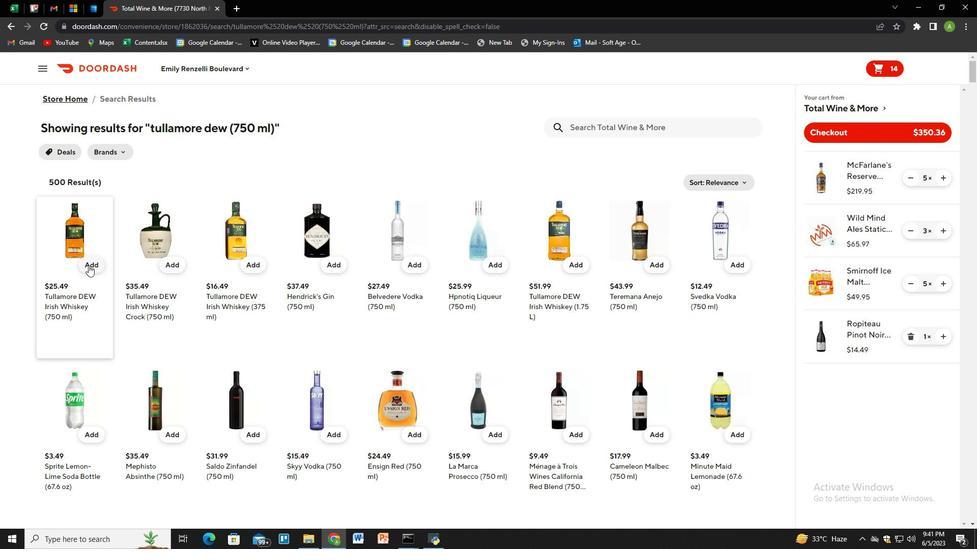 
Action: Mouse moved to (944, 388)
Screenshot: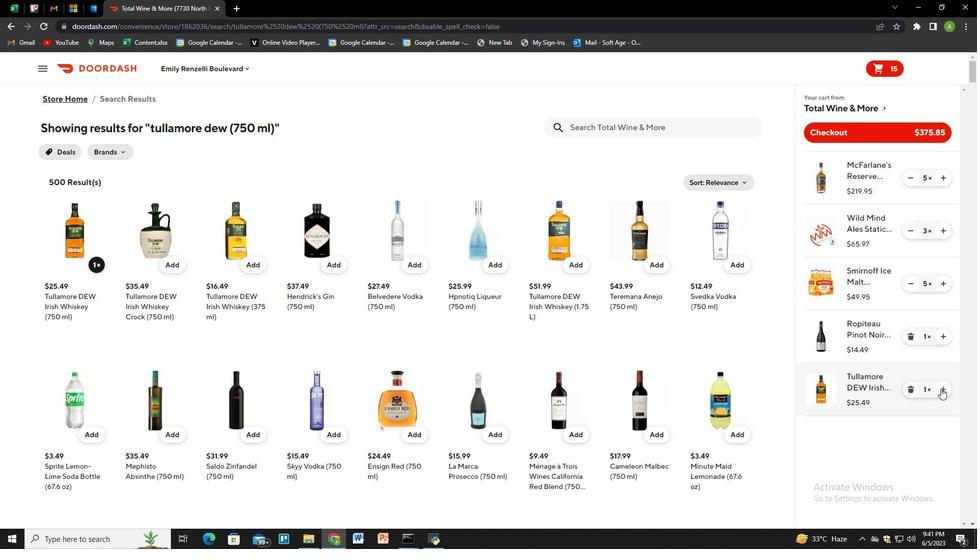 
Action: Mouse pressed left at (944, 388)
Screenshot: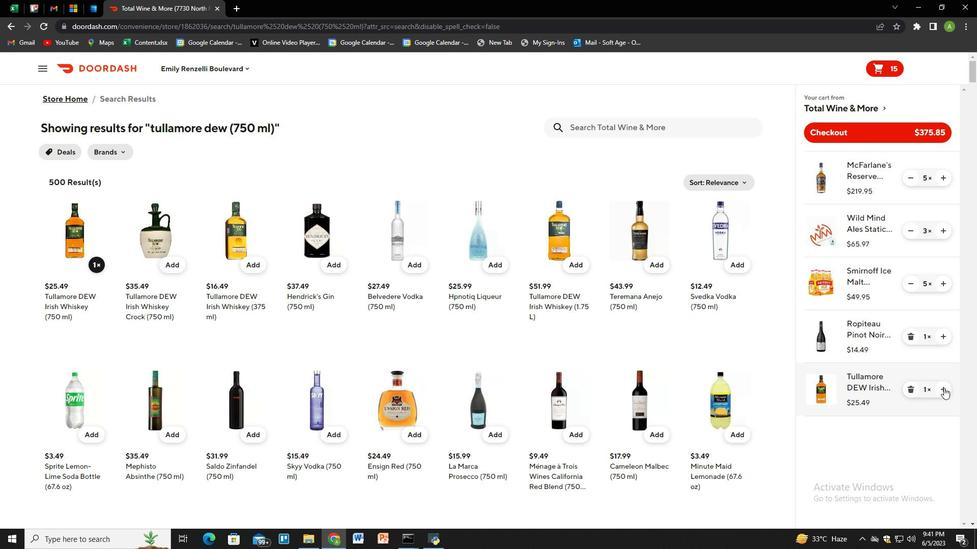 
Action: Mouse pressed left at (944, 388)
Screenshot: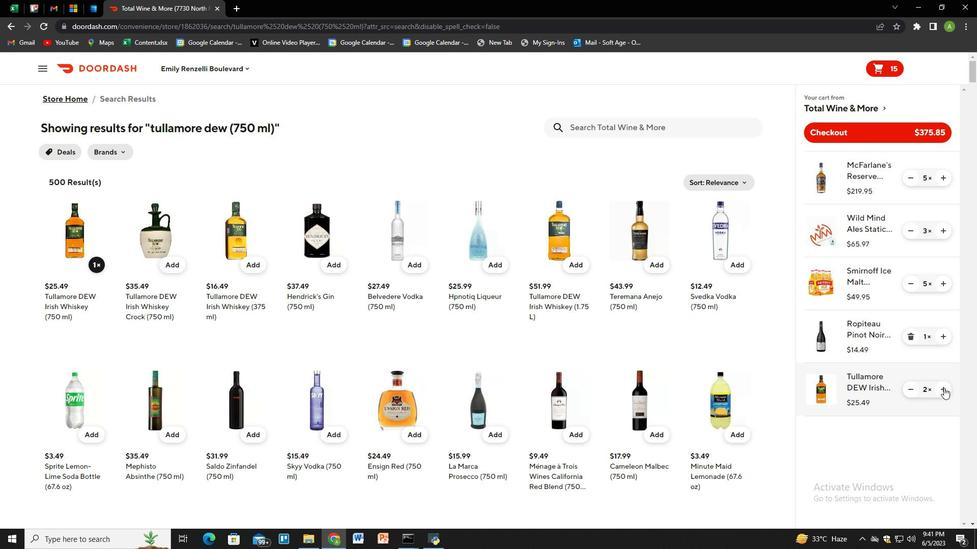 
Action: Mouse pressed left at (944, 388)
Screenshot: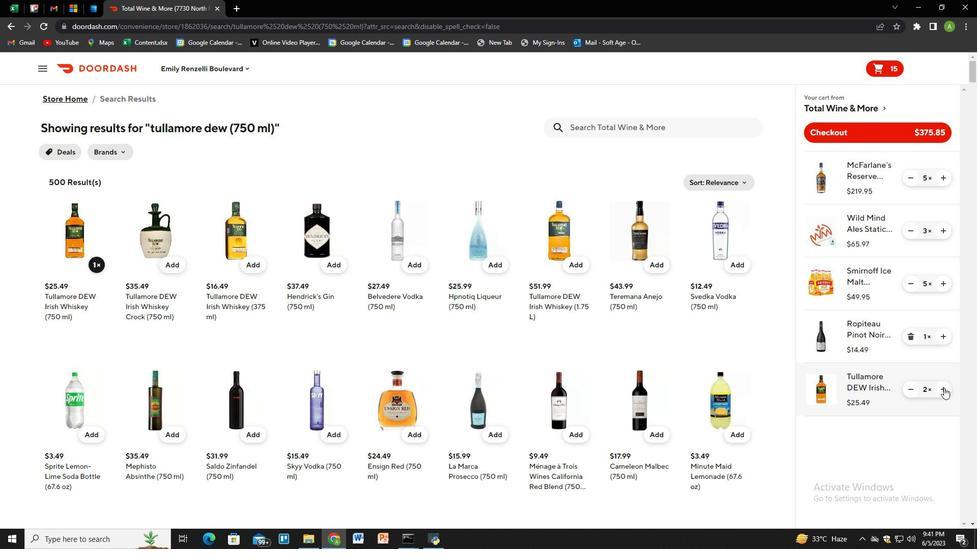 
Action: Mouse pressed left at (944, 388)
Screenshot: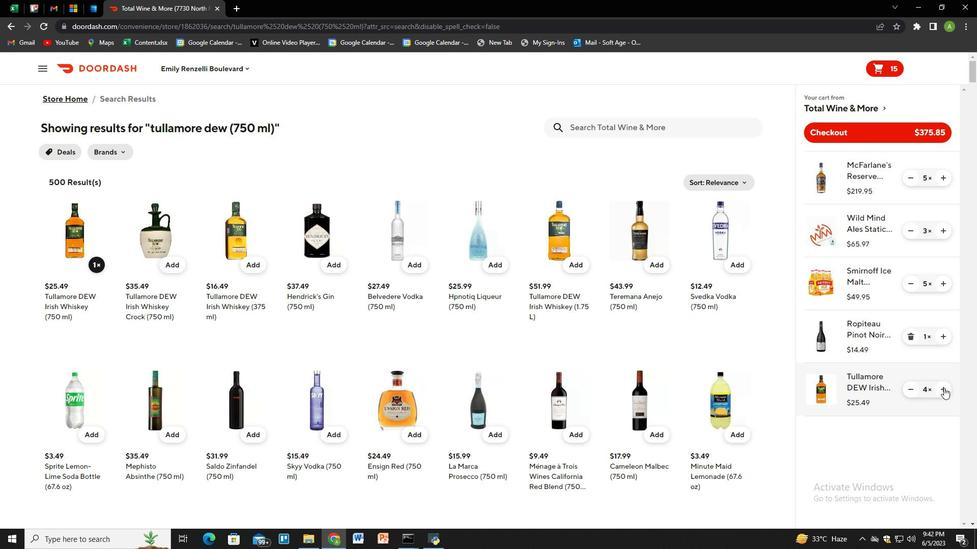 
Action: Mouse moved to (597, 126)
Screenshot: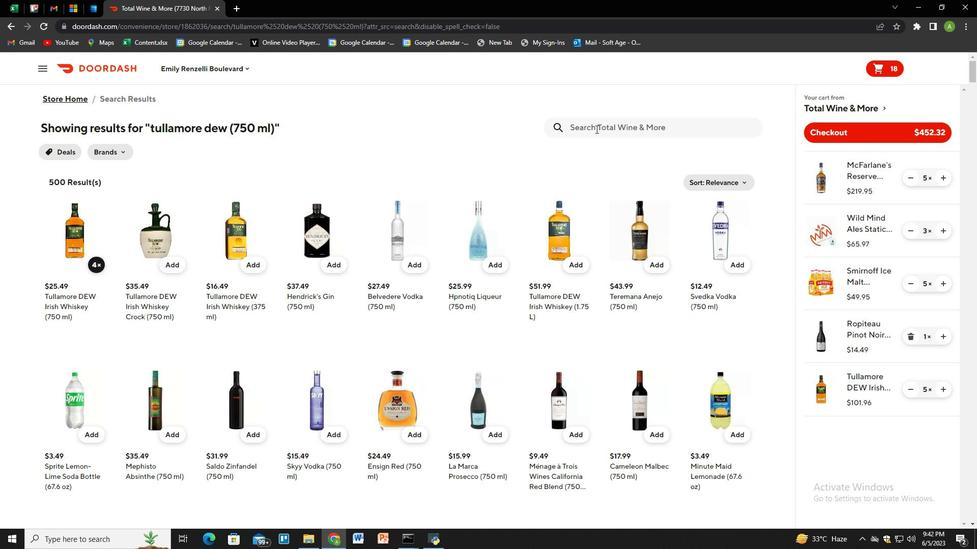 
Action: Mouse pressed left at (597, 126)
Screenshot: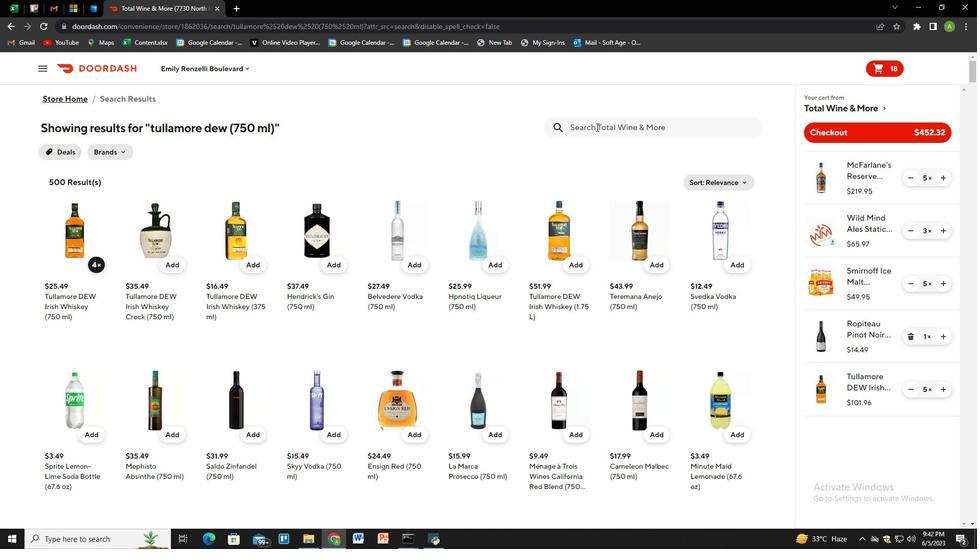 
Action: Key pressed pepsi<Key.space>can<Key.space><Key.shift_r>(7.5<Key.space>oz<Key.space>x<Key.space>6<Key.space>ct<Key.shift_r>)<Key.enter>
Screenshot: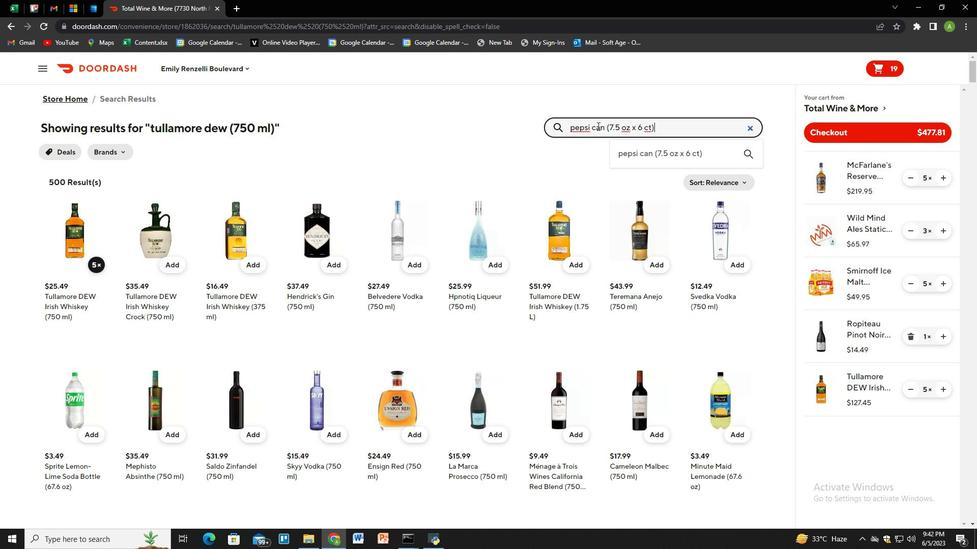 
Action: Mouse moved to (92, 263)
Screenshot: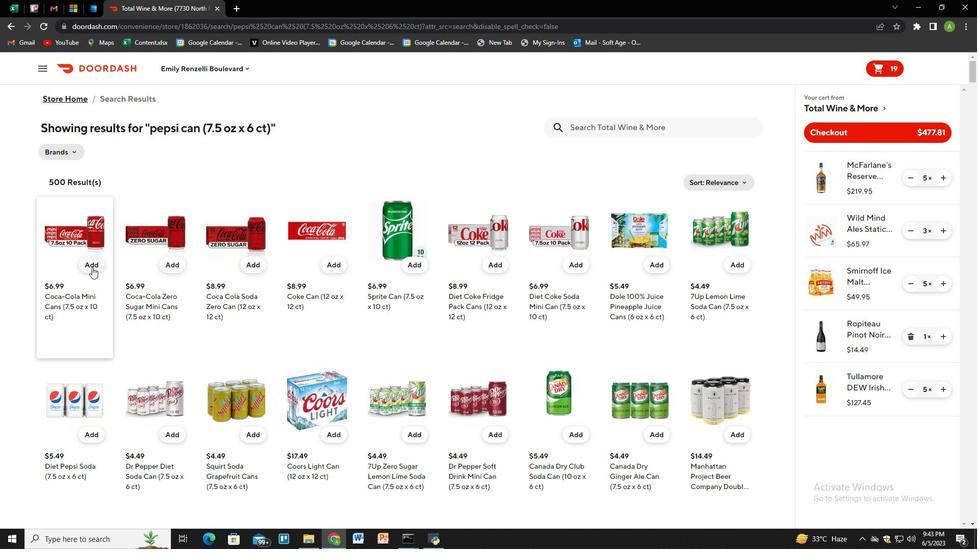 
Action: Mouse pressed left at (92, 263)
Screenshot: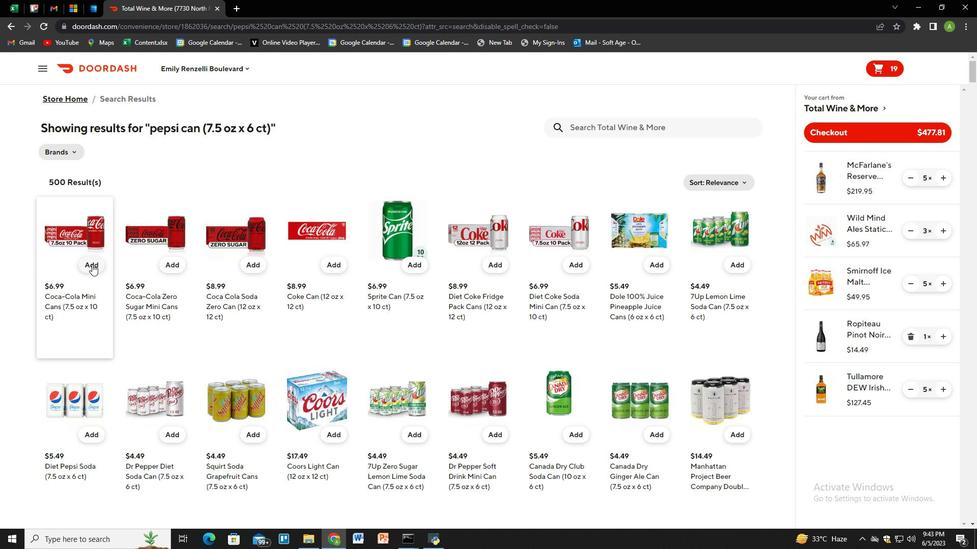 
Action: Mouse moved to (941, 443)
Screenshot: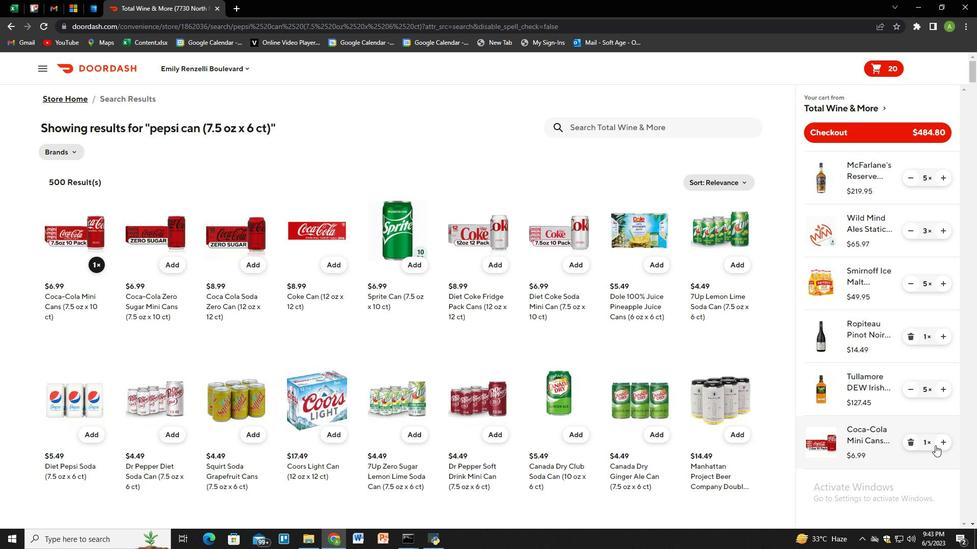
Action: Mouse pressed left at (941, 443)
Screenshot: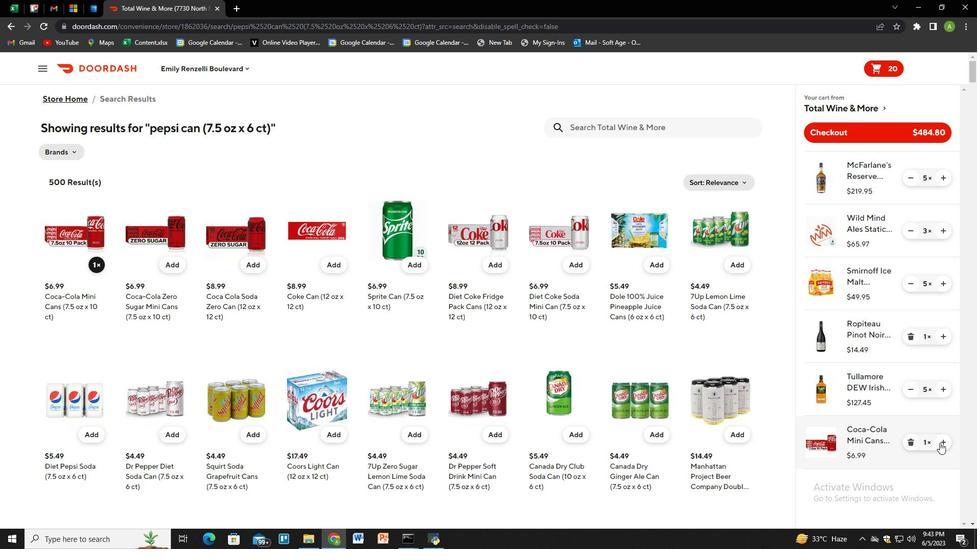 
Action: Mouse moved to (941, 442)
Screenshot: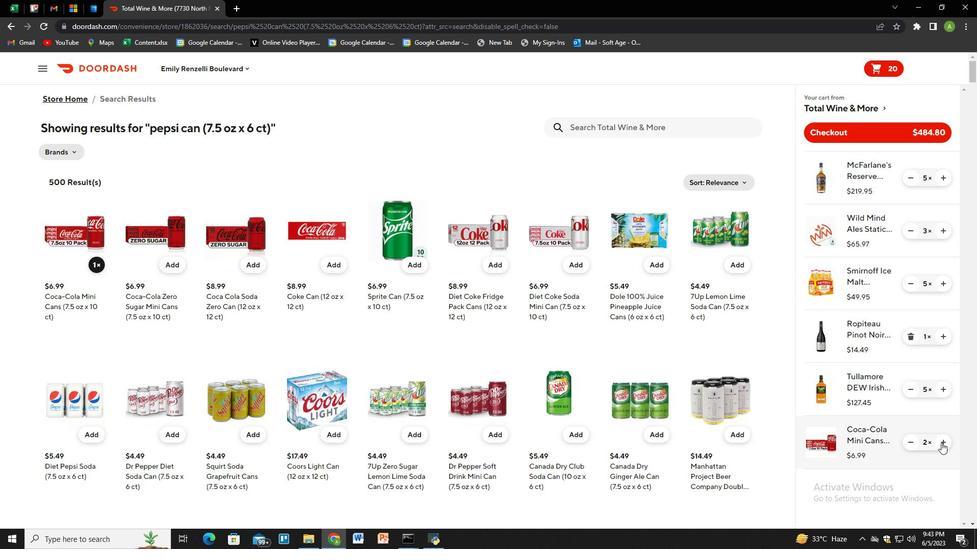 
Action: Mouse pressed left at (941, 442)
Screenshot: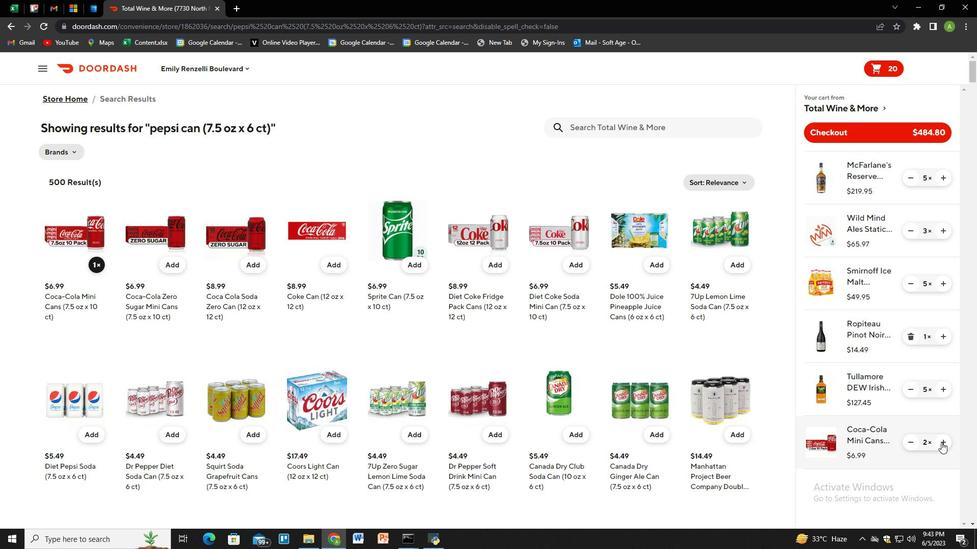 
Action: Mouse moved to (592, 132)
Screenshot: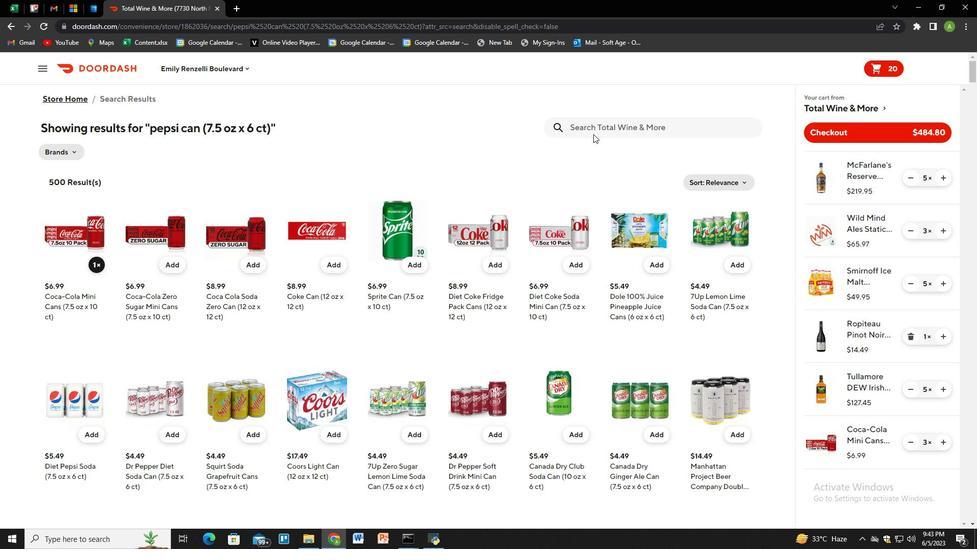 
Action: Mouse pressed left at (592, 132)
Screenshot: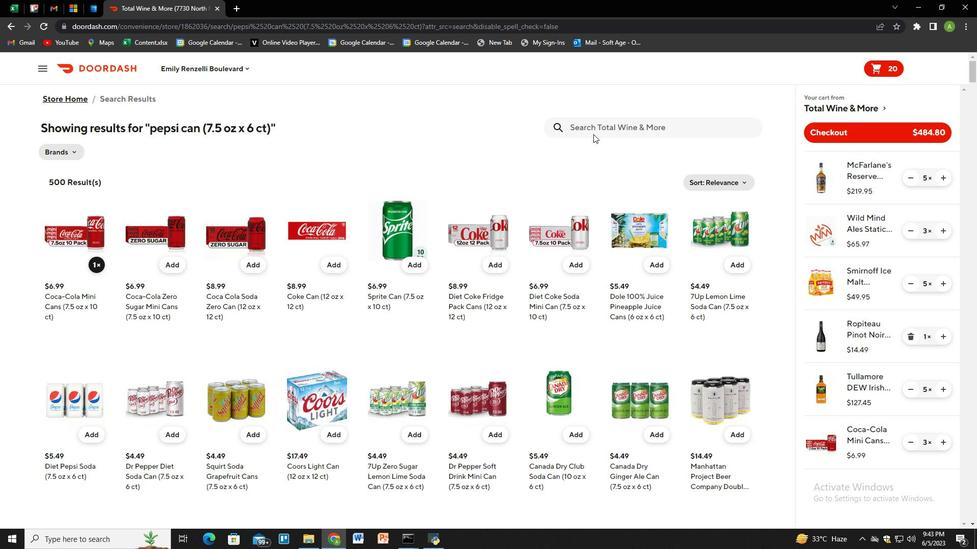 
Action: Mouse moved to (592, 132)
Screenshot: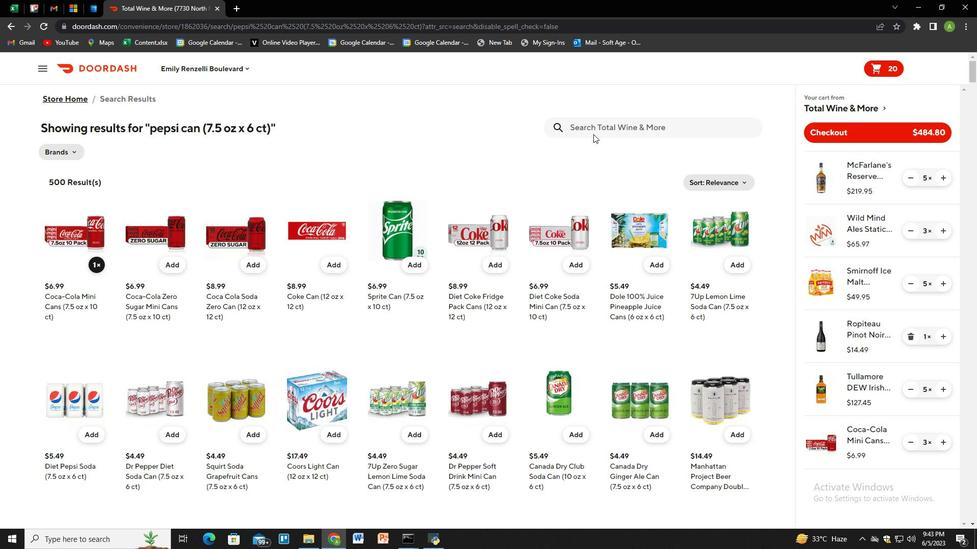 
Action: Key pressed gatorade<Key.space>fruit<Key.space>punch<Key.space><Key.shift_r><Key.shift_r>(280<Key.backspace><Key.space>oz<Key.shift_r>)<Key.enter>
Screenshot: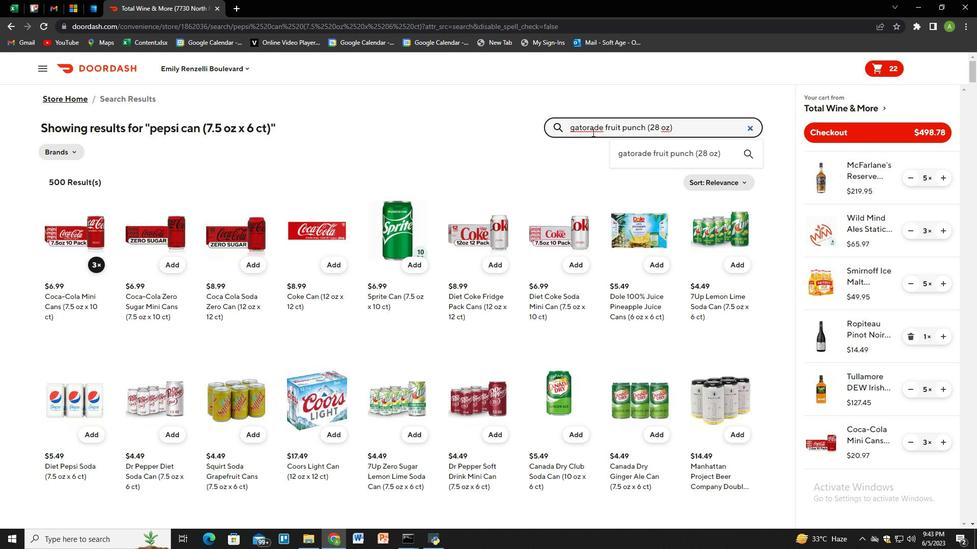 
Action: Mouse moved to (660, 124)
Screenshot: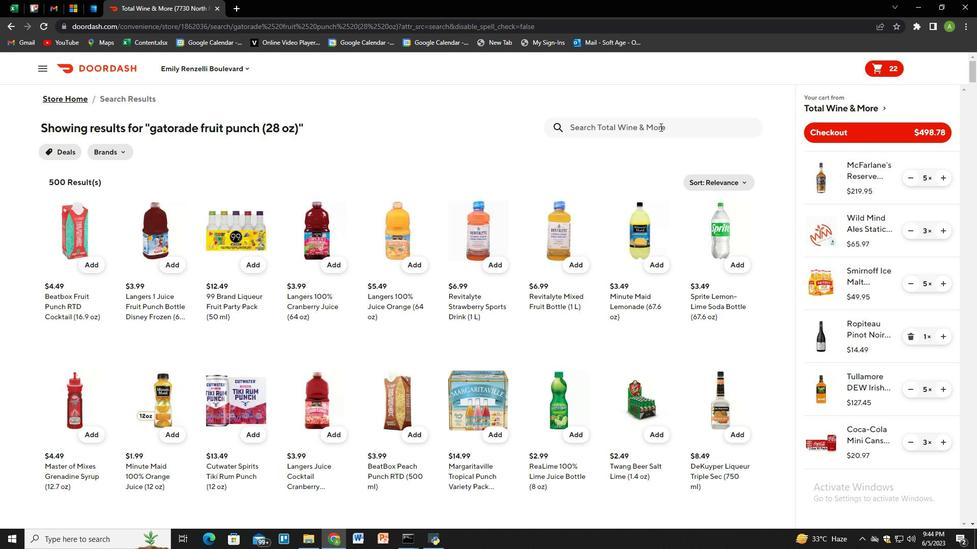 
Action: Mouse pressed left at (660, 124)
Screenshot: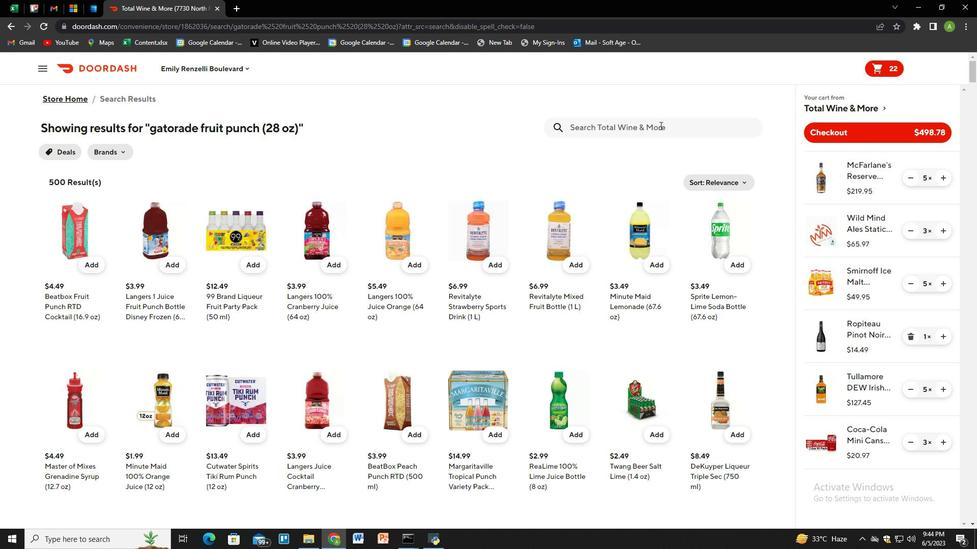 
Action: Key pressed sol<Key.space>bottle<Key.space><Key.shift_r>(11<Key.space>oz<Key.space>x<Key.space>12<Key.space>ct<Key.shift_r>)<Key.enter>
Screenshot: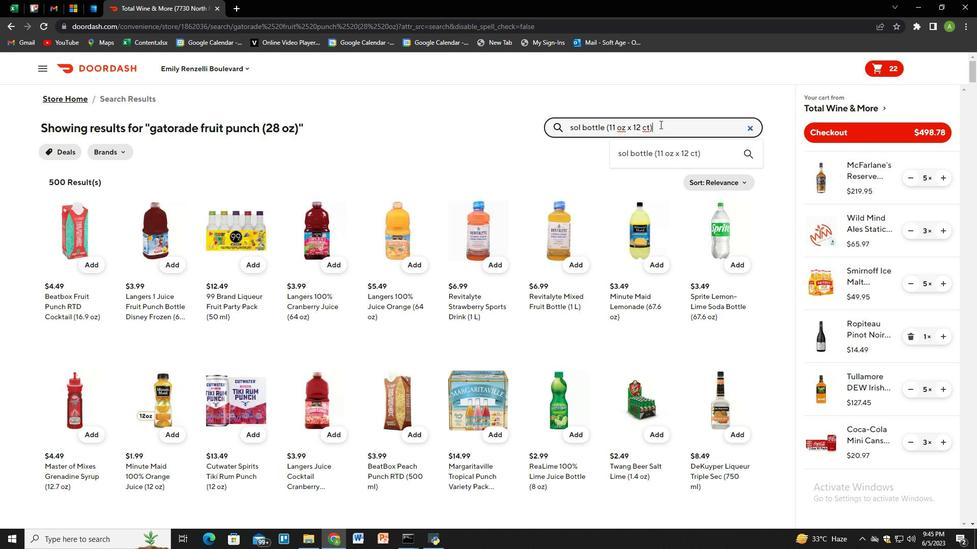 
Action: Mouse moved to (88, 264)
Screenshot: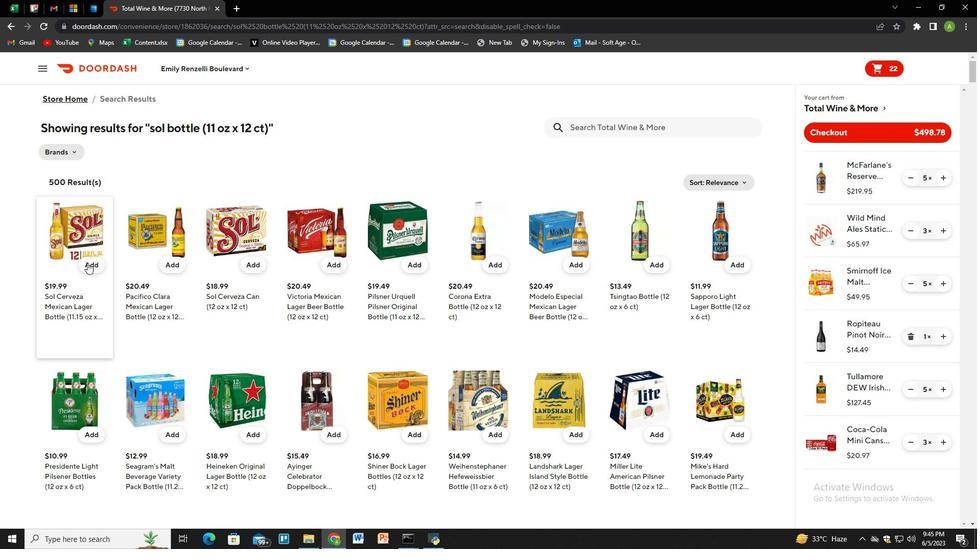 
Action: Mouse pressed left at (88, 264)
Screenshot: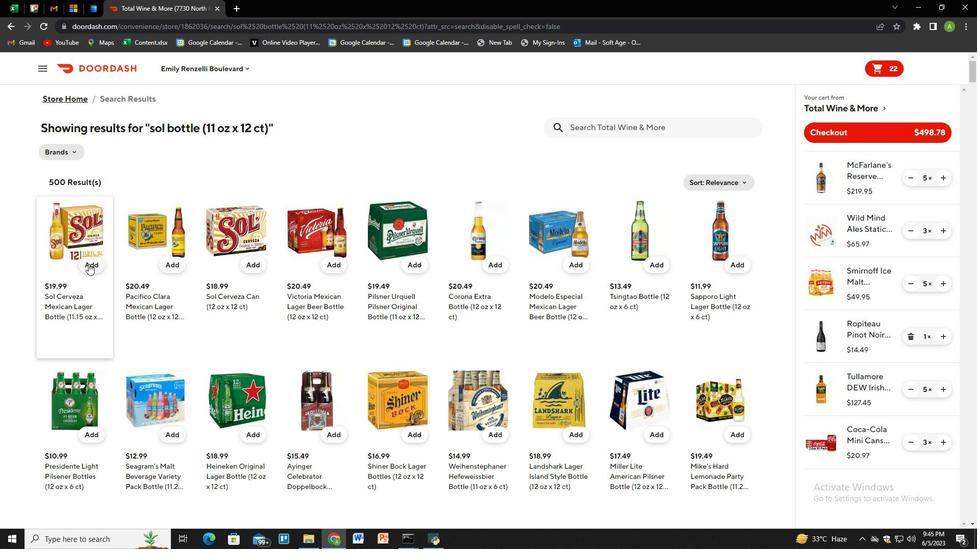 
Action: Mouse moved to (943, 492)
Screenshot: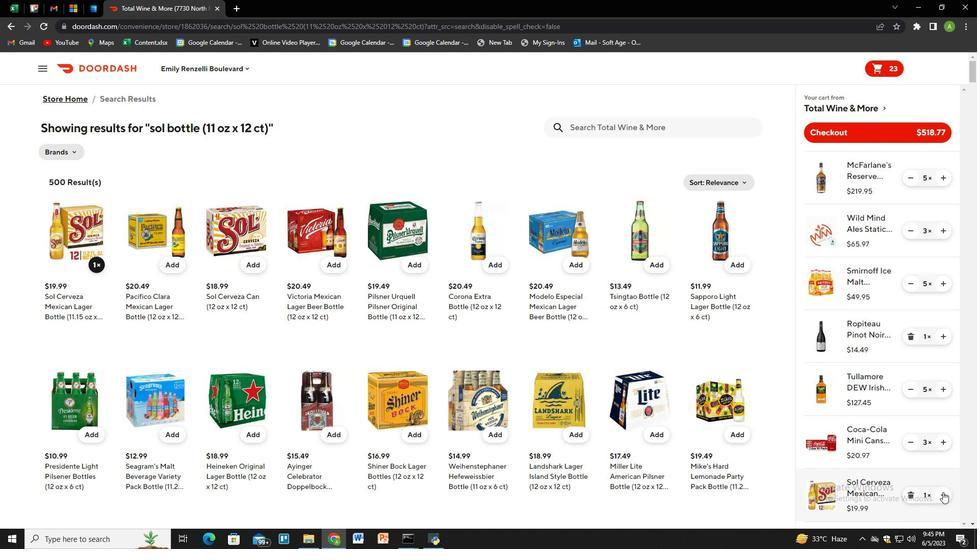 
Action: Mouse pressed left at (943, 492)
Screenshot: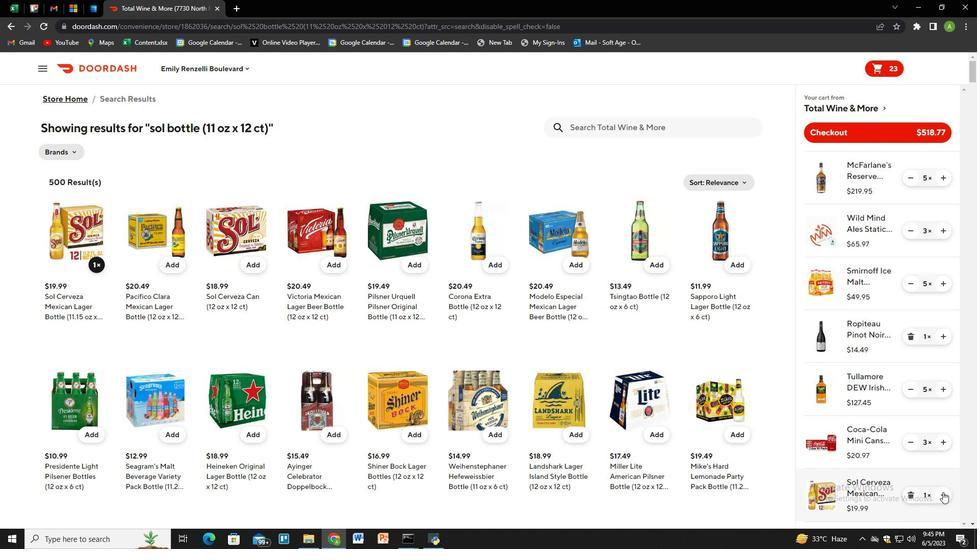 
Action: Mouse pressed left at (943, 492)
Screenshot: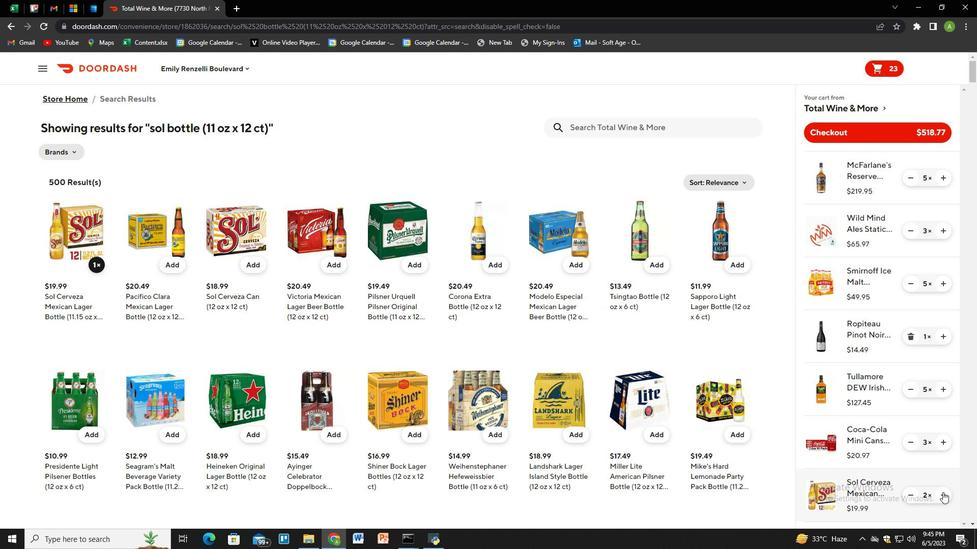 
Action: Mouse pressed left at (943, 492)
Screenshot: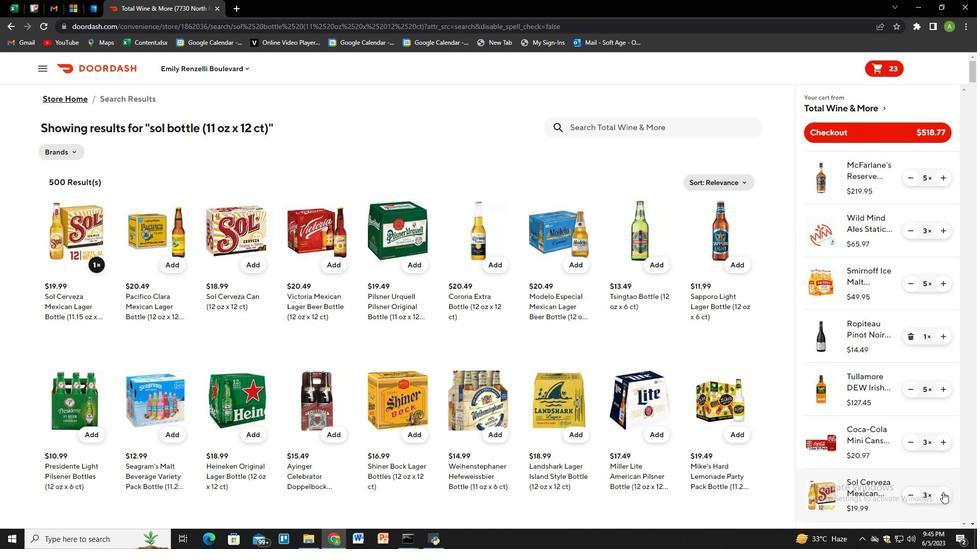 
Action: Mouse pressed left at (943, 492)
Screenshot: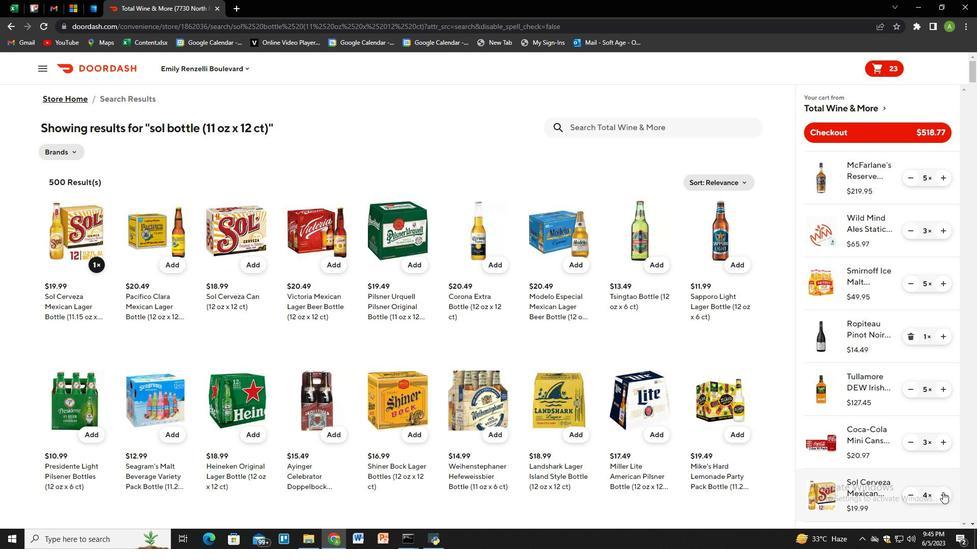 
Action: Mouse moved to (578, 123)
Screenshot: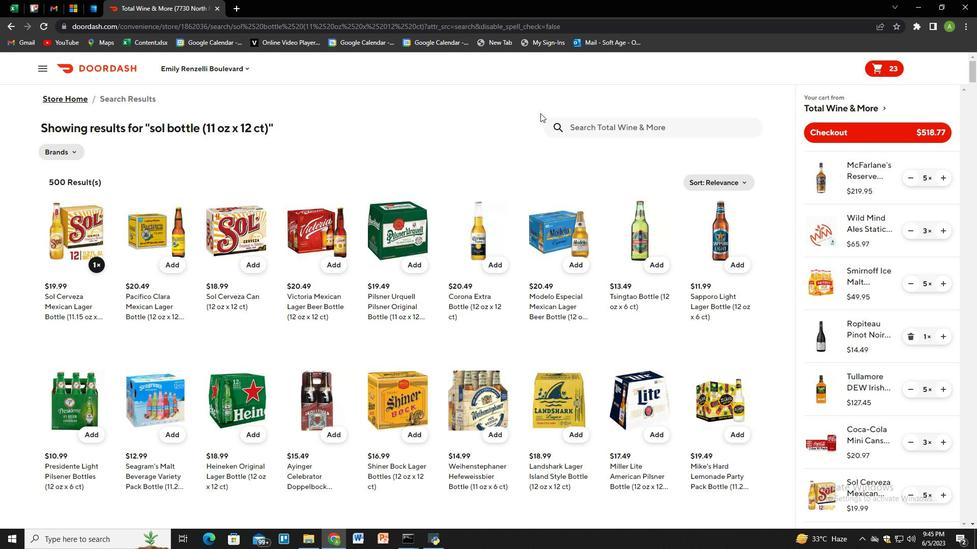 
Action: Mouse pressed left at (578, 123)
Screenshot: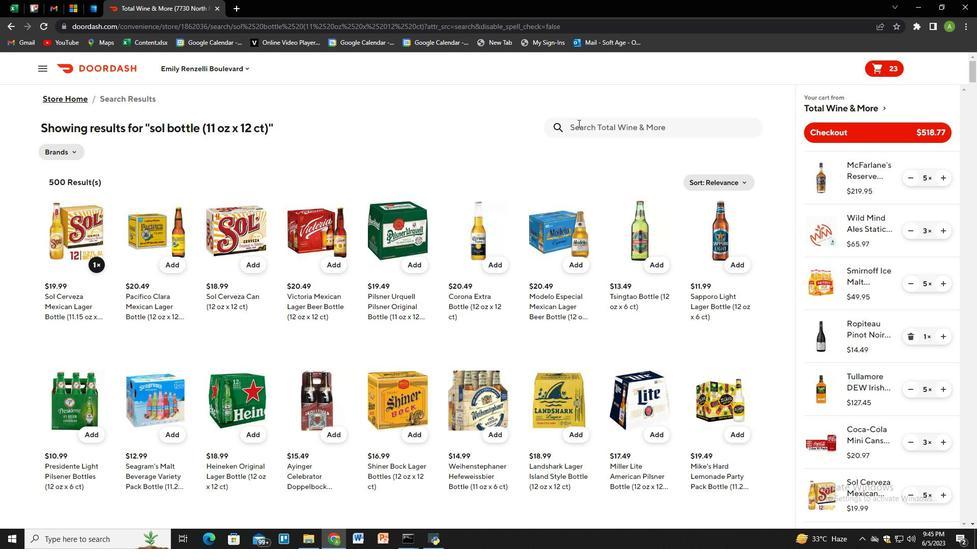 
Action: Mouse moved to (581, 153)
Screenshot: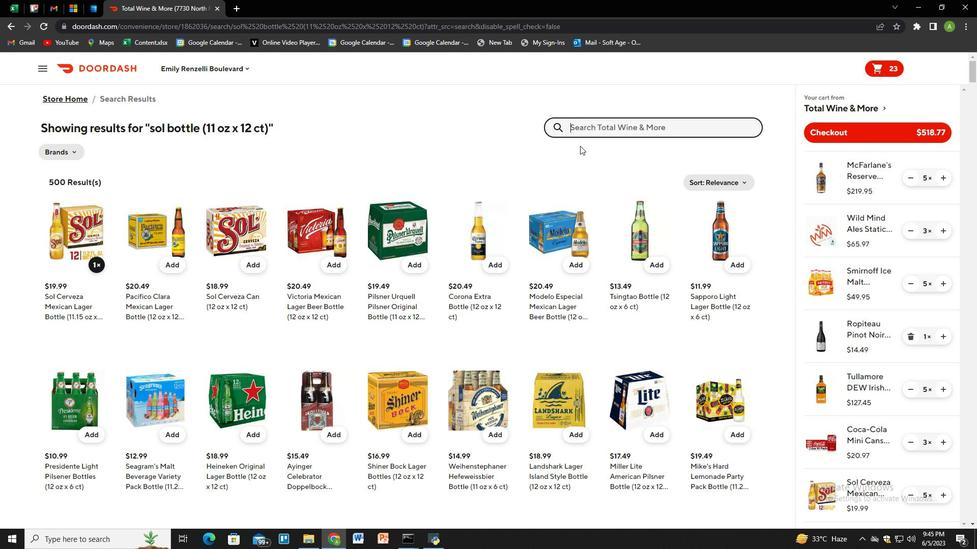 
Action: Key pressed good<Key.space>crisp<Key.space>original<Key.space><Key.shift_r>(5.6<Key.space>oz<Key.shift_r>)<Key.enter>
Screenshot: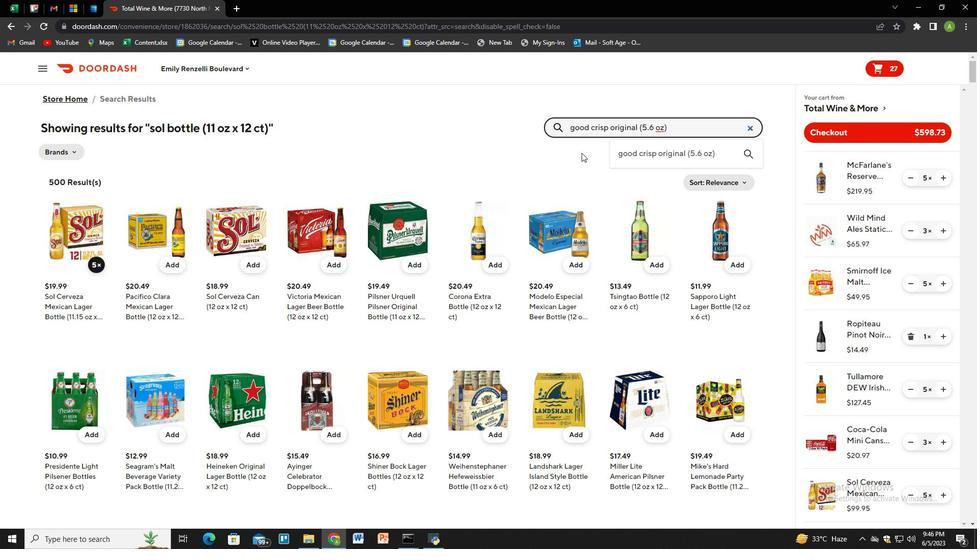 
Action: Mouse moved to (89, 260)
Screenshot: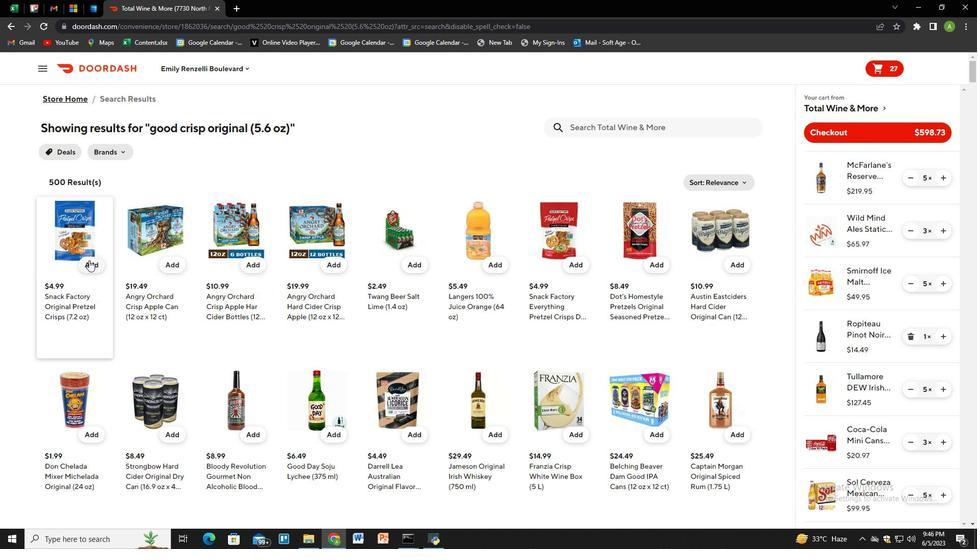 
Action: Mouse pressed left at (89, 260)
Screenshot: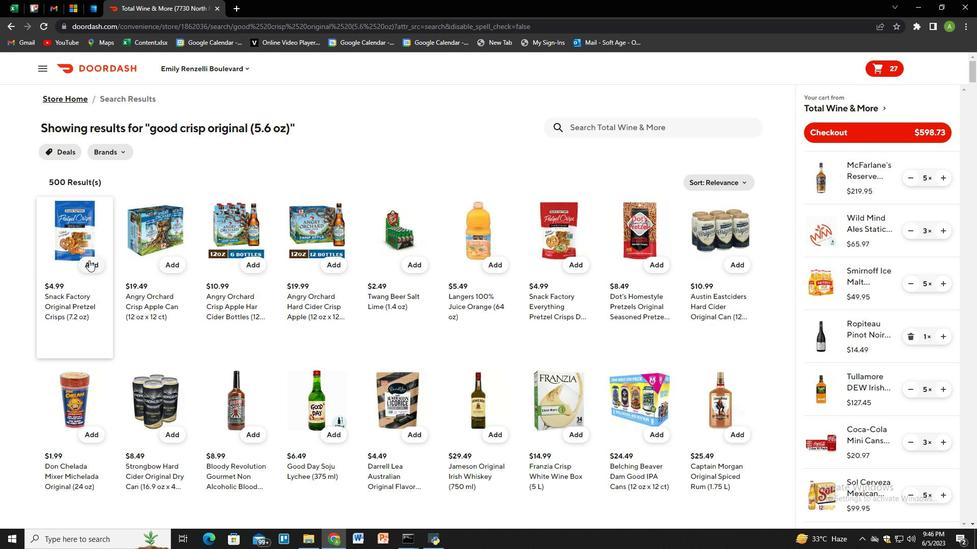 
Action: Mouse moved to (839, 133)
Screenshot: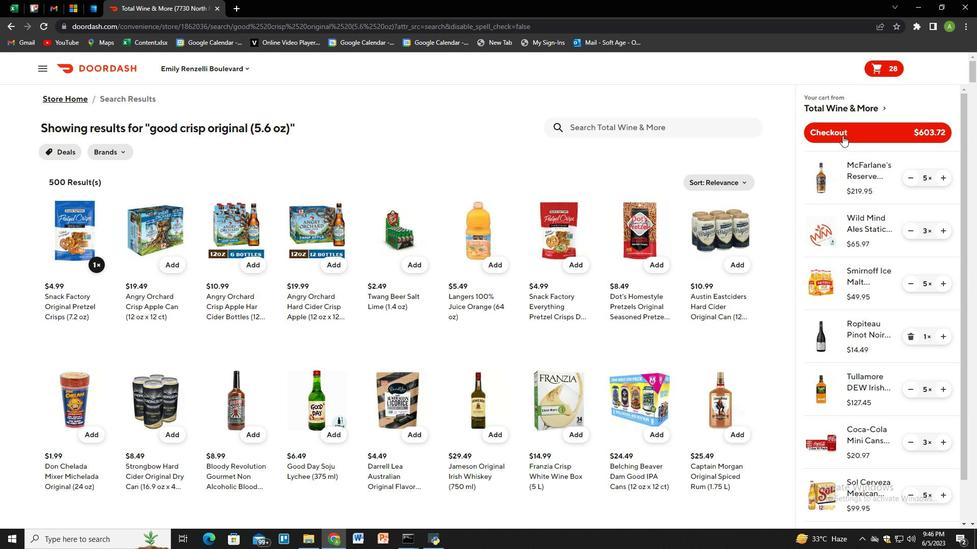 
Action: Mouse pressed left at (839, 133)
Screenshot: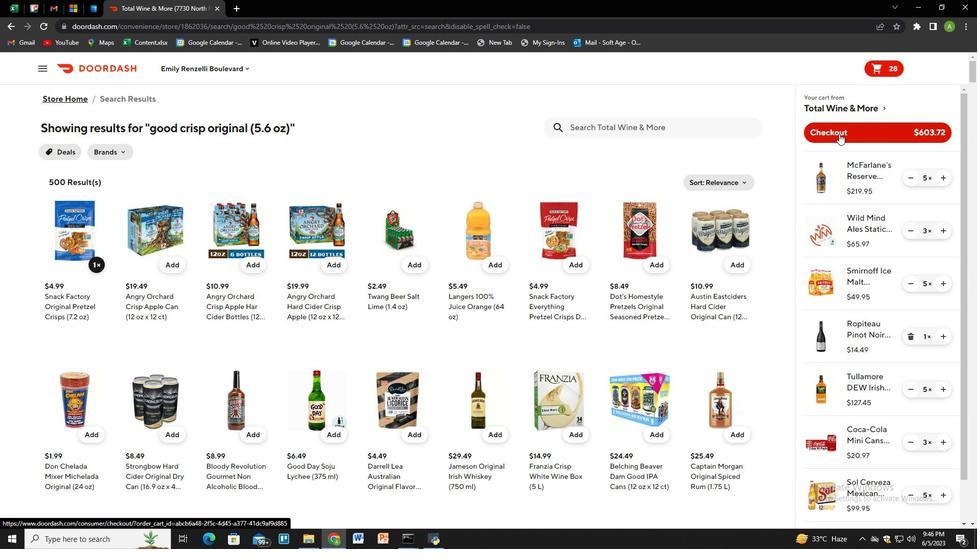 
